 Task: Customize the advanced dropdown color theme for the builder.
Action: Mouse moved to (1039, 72)
Screenshot: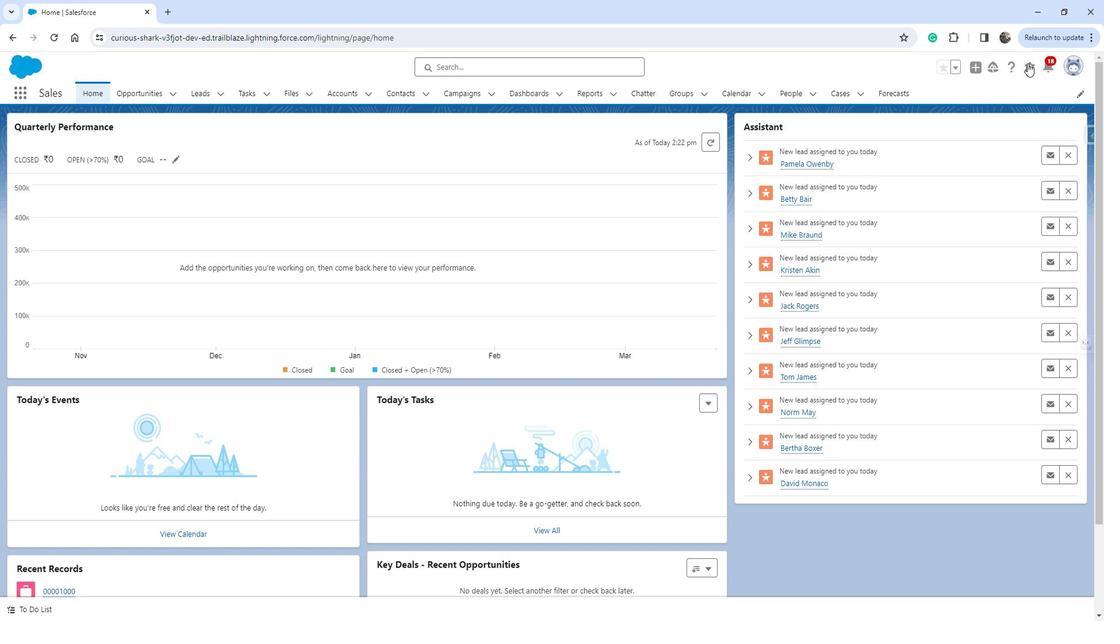 
Action: Mouse pressed left at (1039, 72)
Screenshot: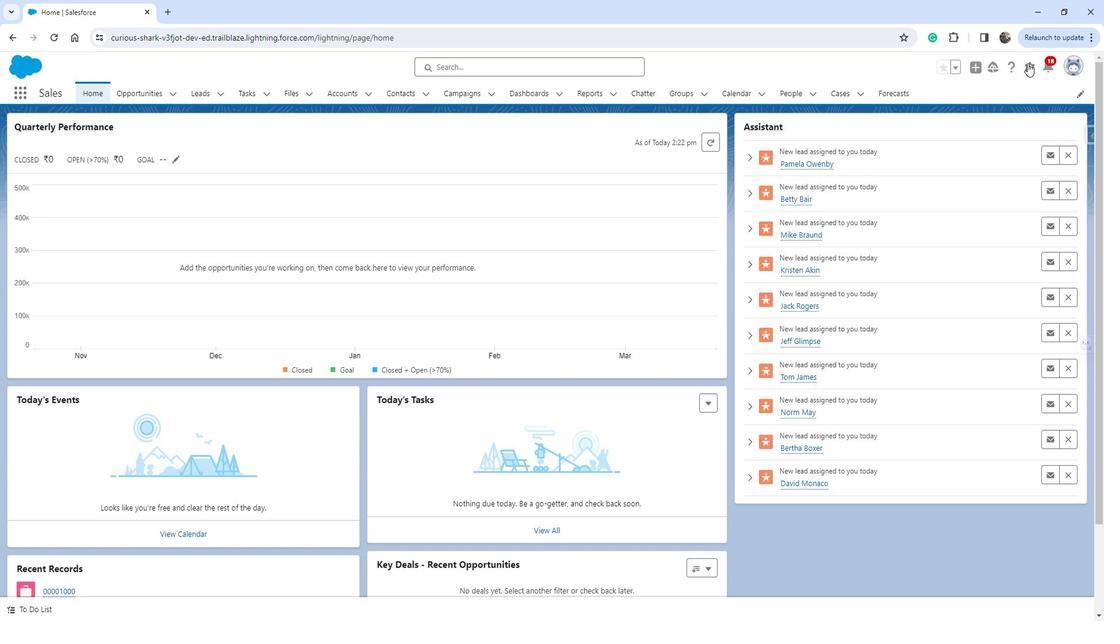 
Action: Mouse moved to (1005, 112)
Screenshot: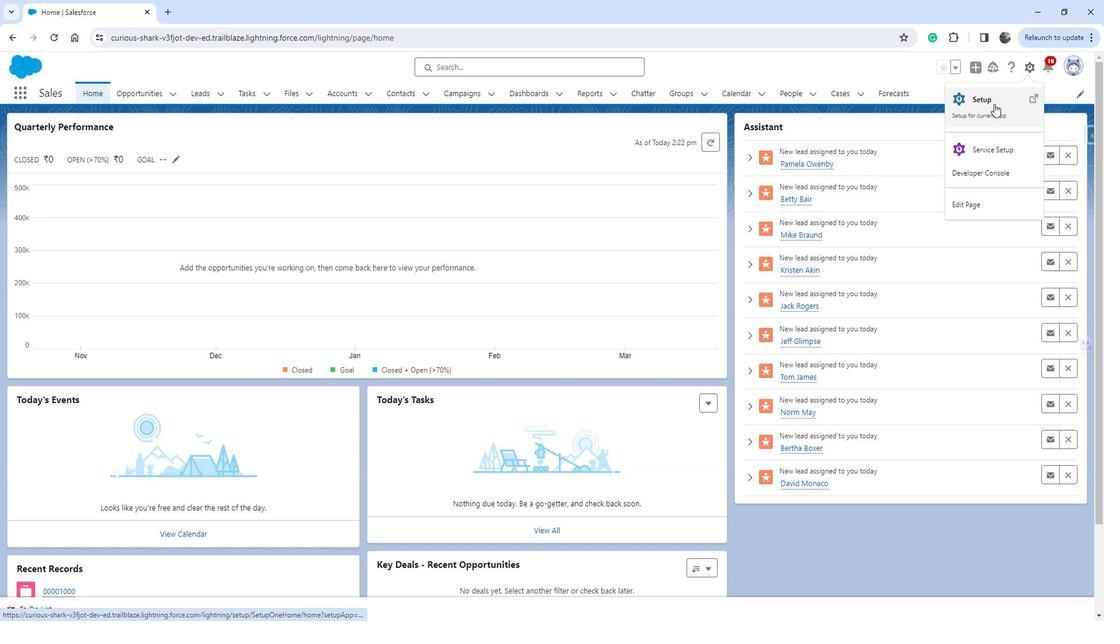 
Action: Mouse pressed left at (1005, 112)
Screenshot: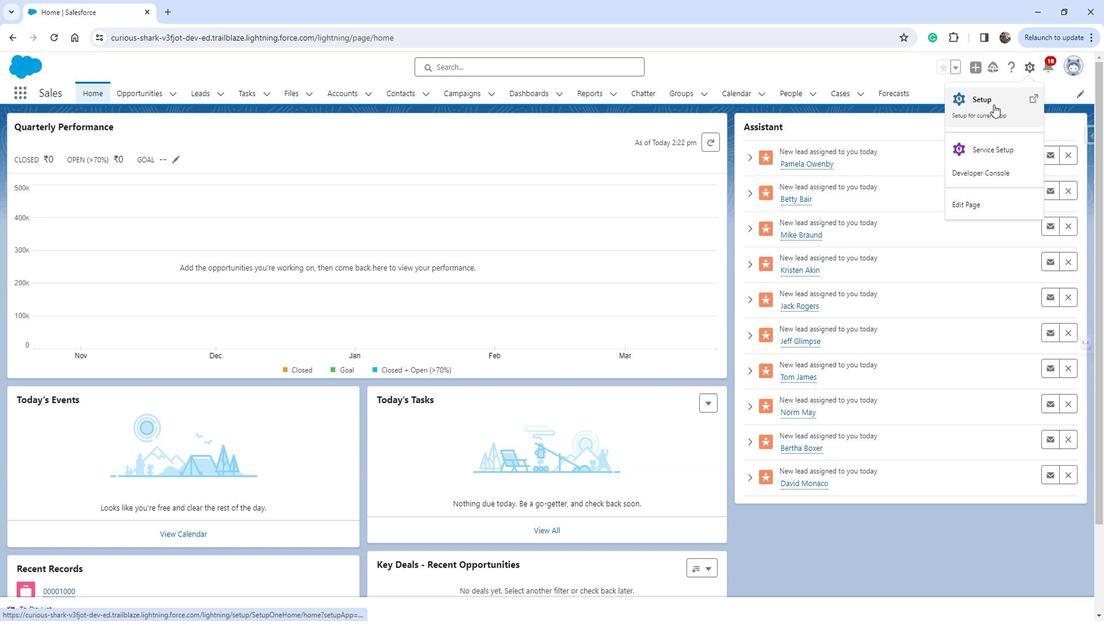 
Action: Mouse moved to (104, 306)
Screenshot: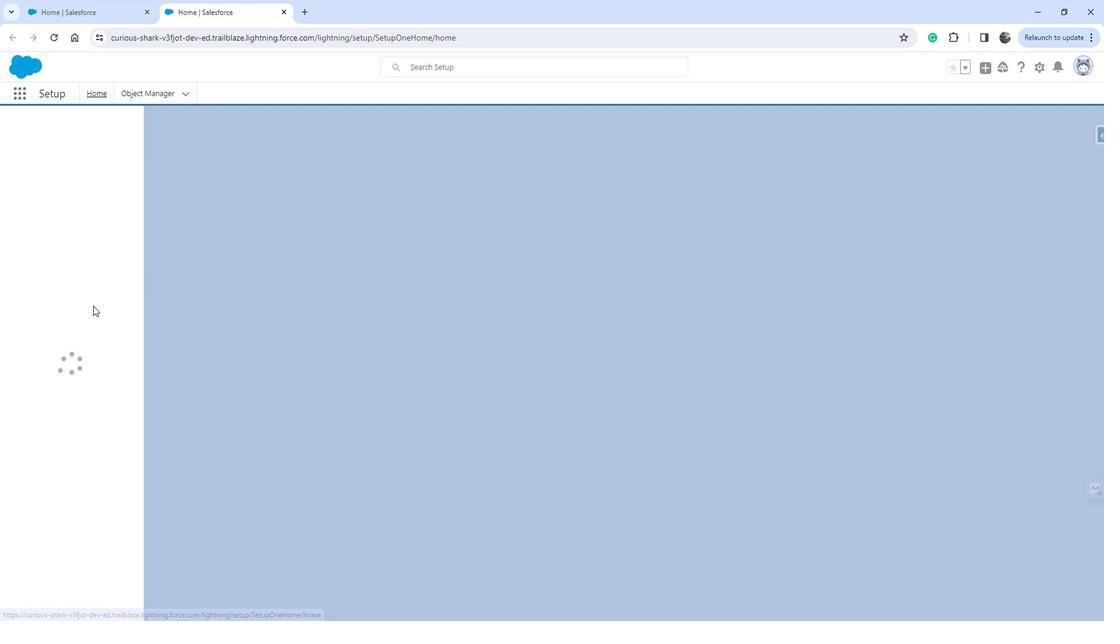 
Action: Mouse scrolled (104, 305) with delta (0, 0)
Screenshot: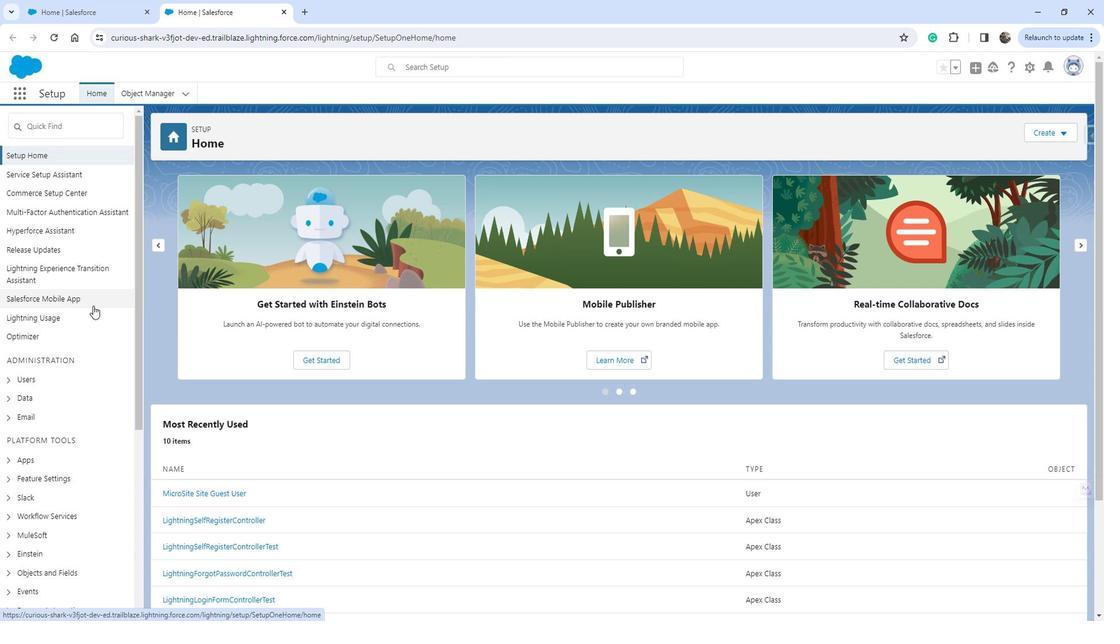 
Action: Mouse scrolled (104, 305) with delta (0, 0)
Screenshot: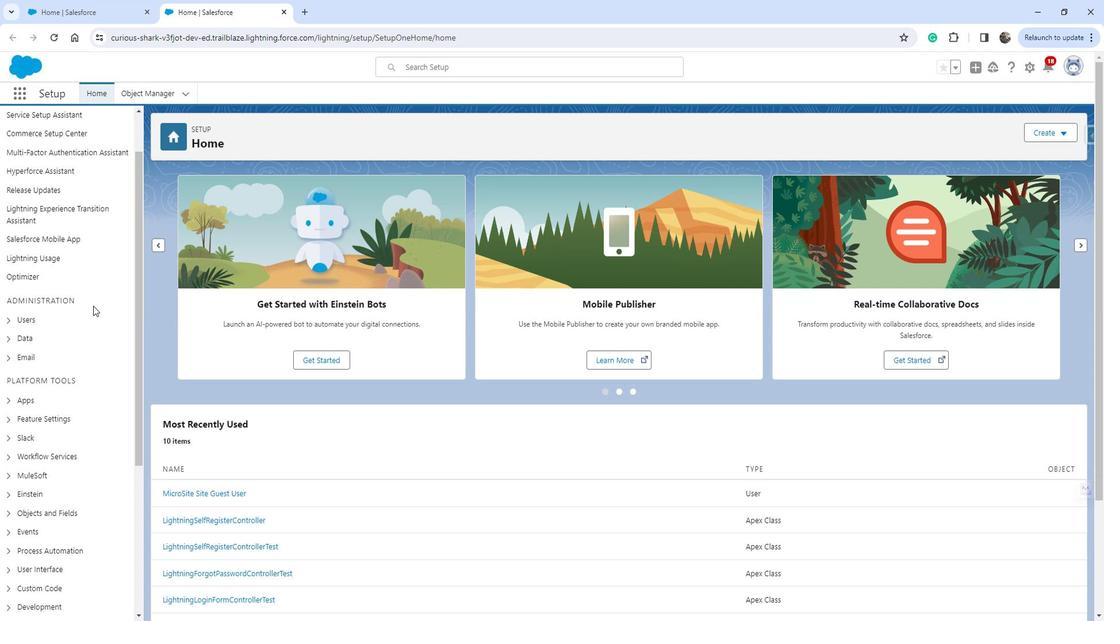 
Action: Mouse moved to (88, 372)
Screenshot: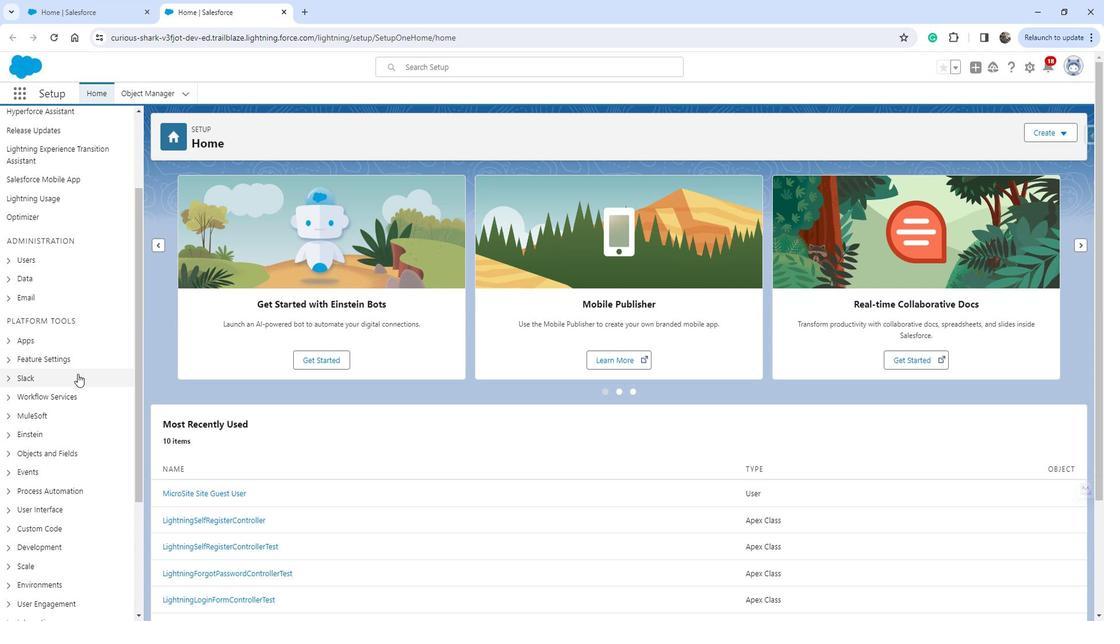 
Action: Mouse scrolled (88, 371) with delta (0, 0)
Screenshot: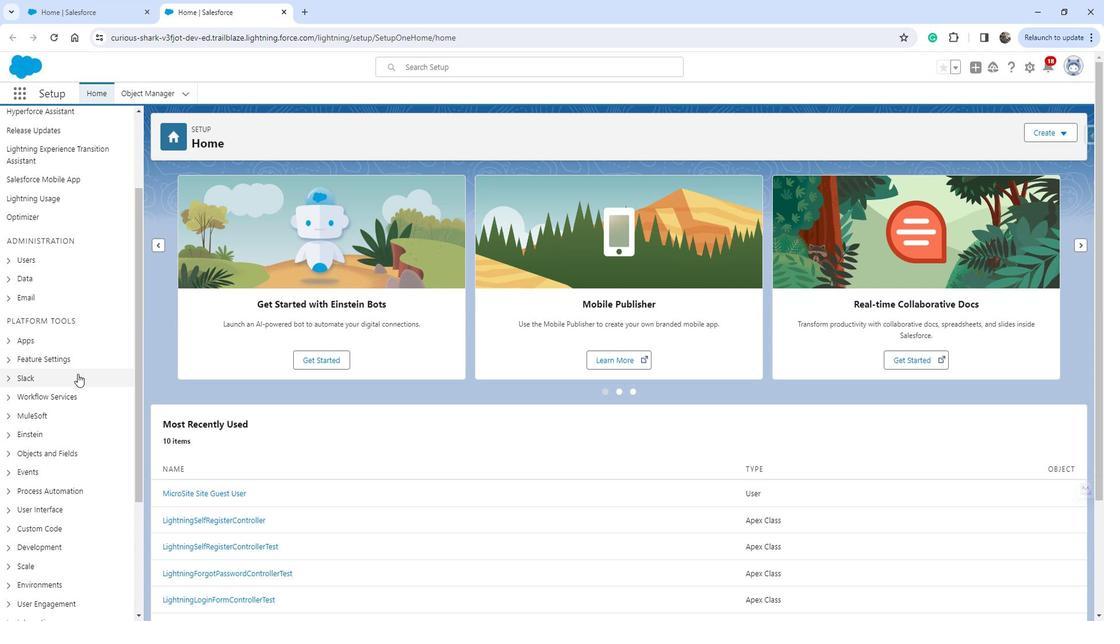 
Action: Mouse moved to (23, 301)
Screenshot: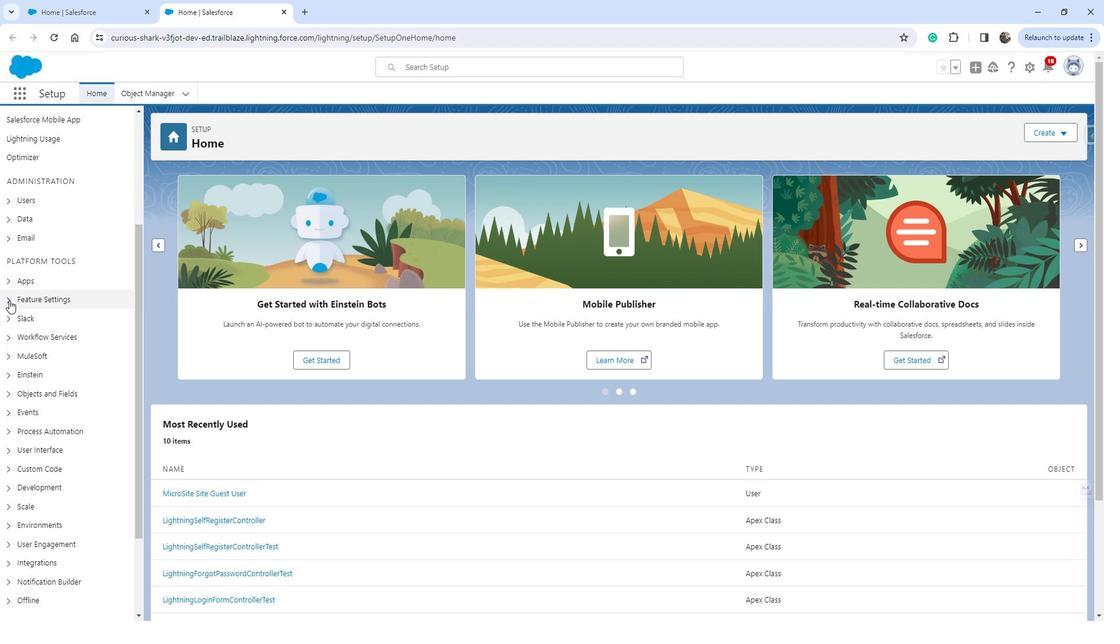 
Action: Mouse pressed left at (23, 301)
Screenshot: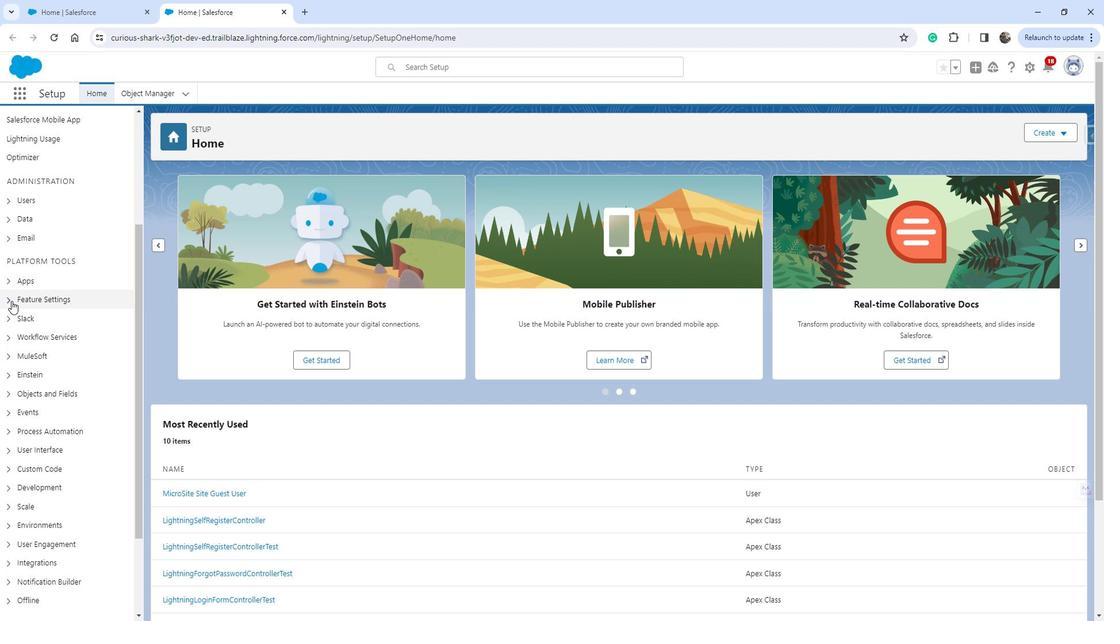 
Action: Mouse moved to (34, 390)
Screenshot: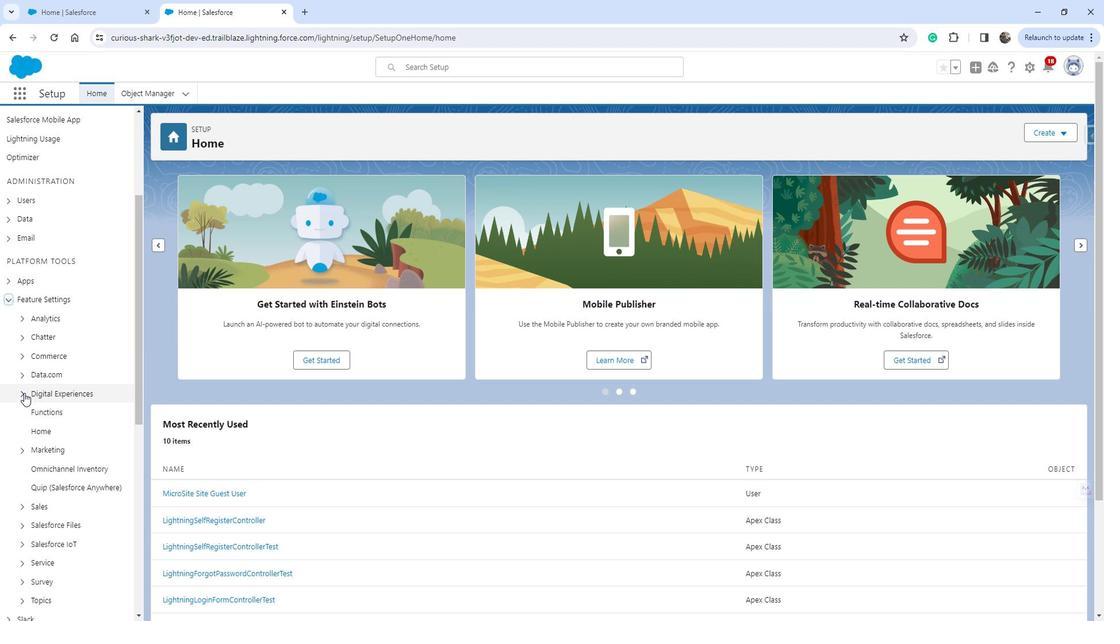 
Action: Mouse pressed left at (34, 390)
Screenshot: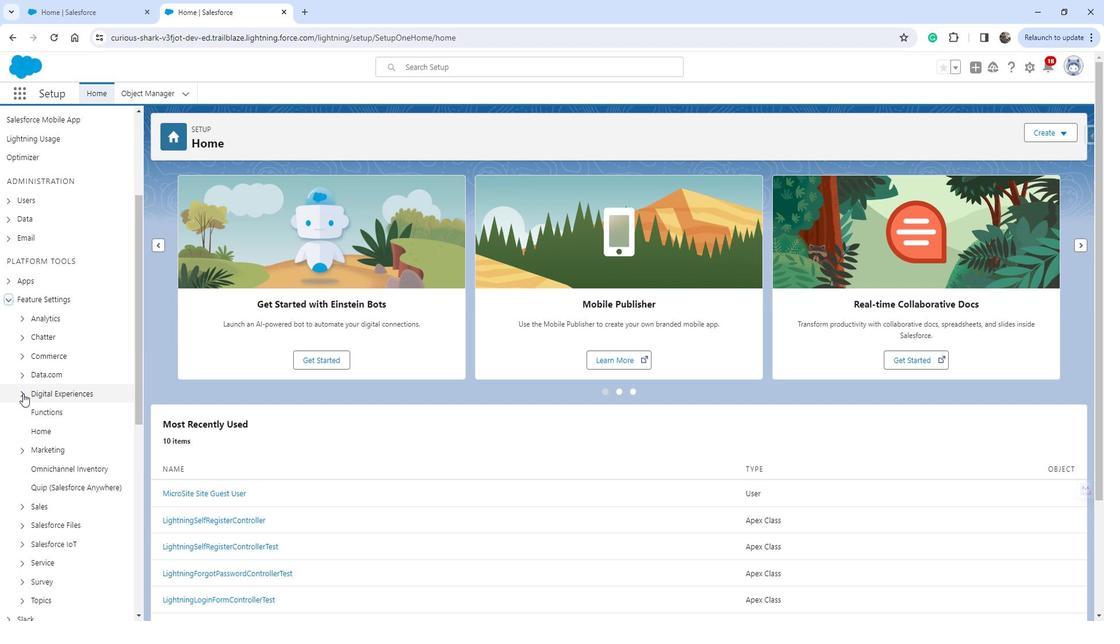 
Action: Mouse moved to (69, 407)
Screenshot: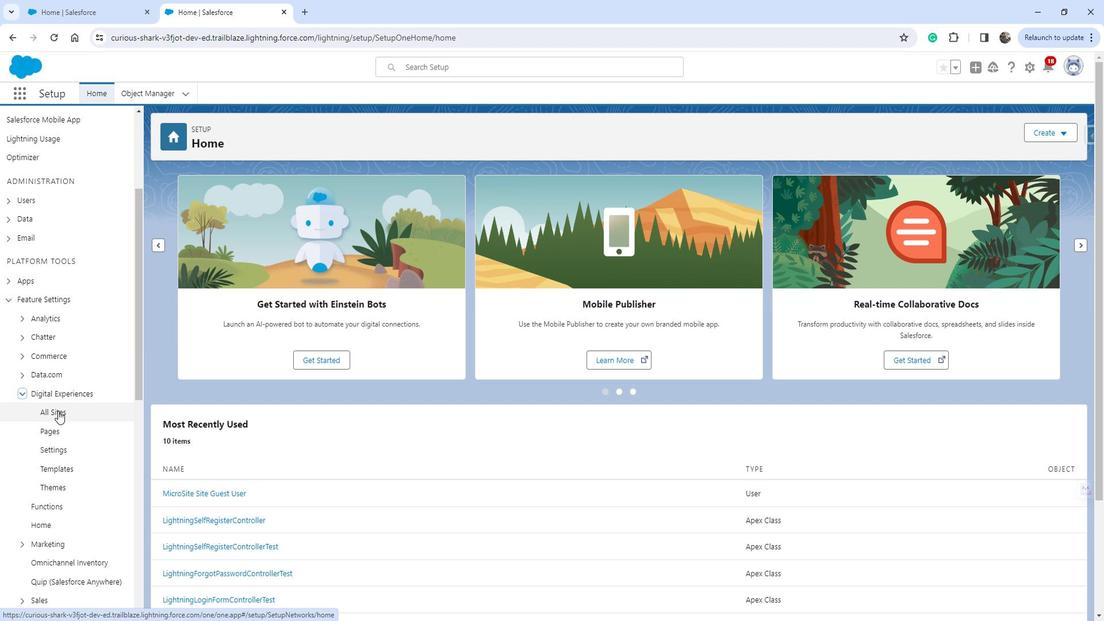 
Action: Mouse pressed left at (69, 407)
Screenshot: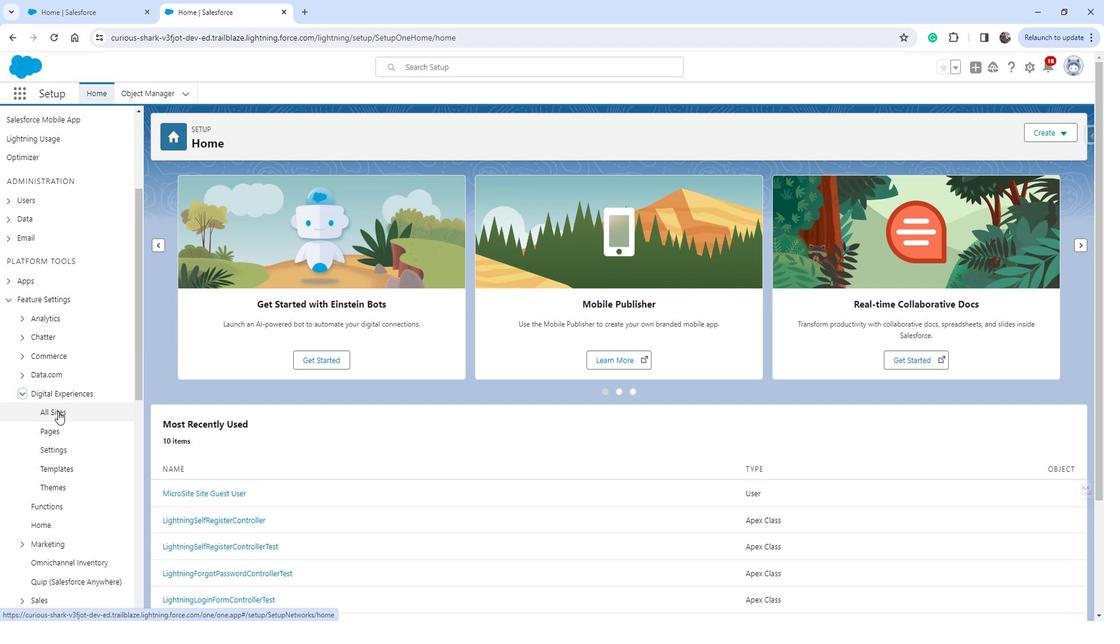 
Action: Mouse moved to (201, 276)
Screenshot: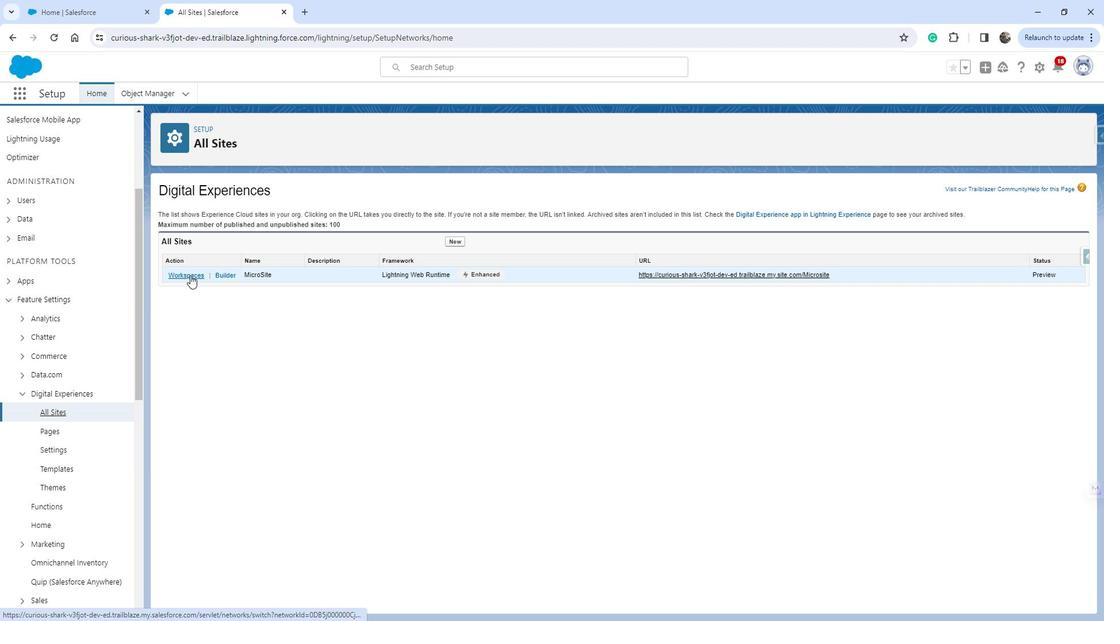
Action: Mouse pressed left at (201, 276)
Screenshot: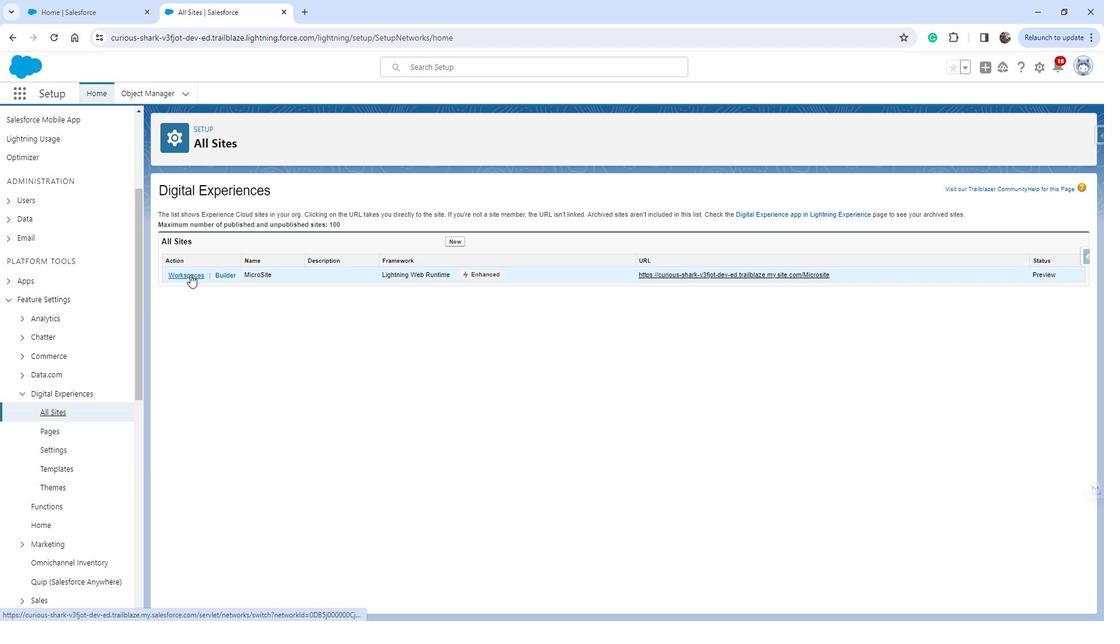 
Action: Mouse moved to (158, 255)
Screenshot: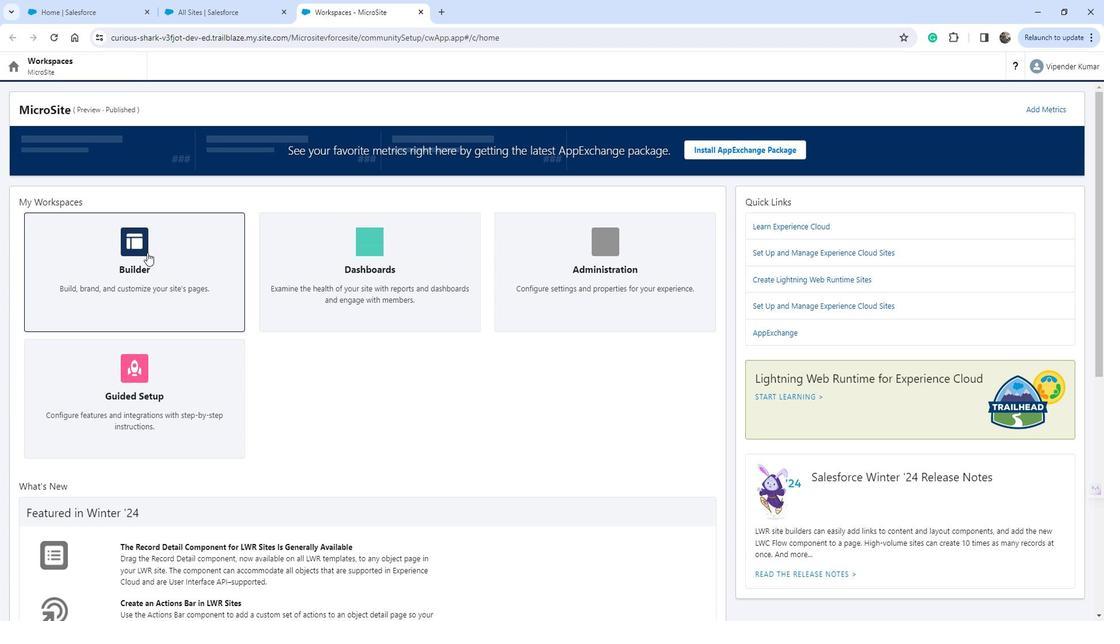 
Action: Mouse pressed left at (158, 255)
Screenshot: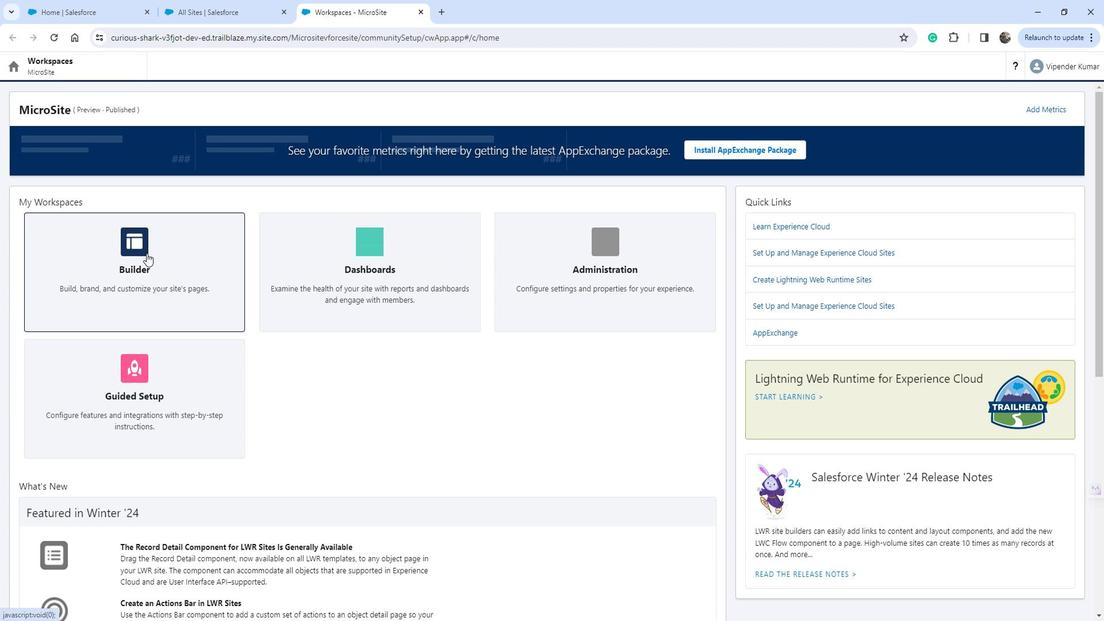 
Action: Mouse moved to (35, 147)
Screenshot: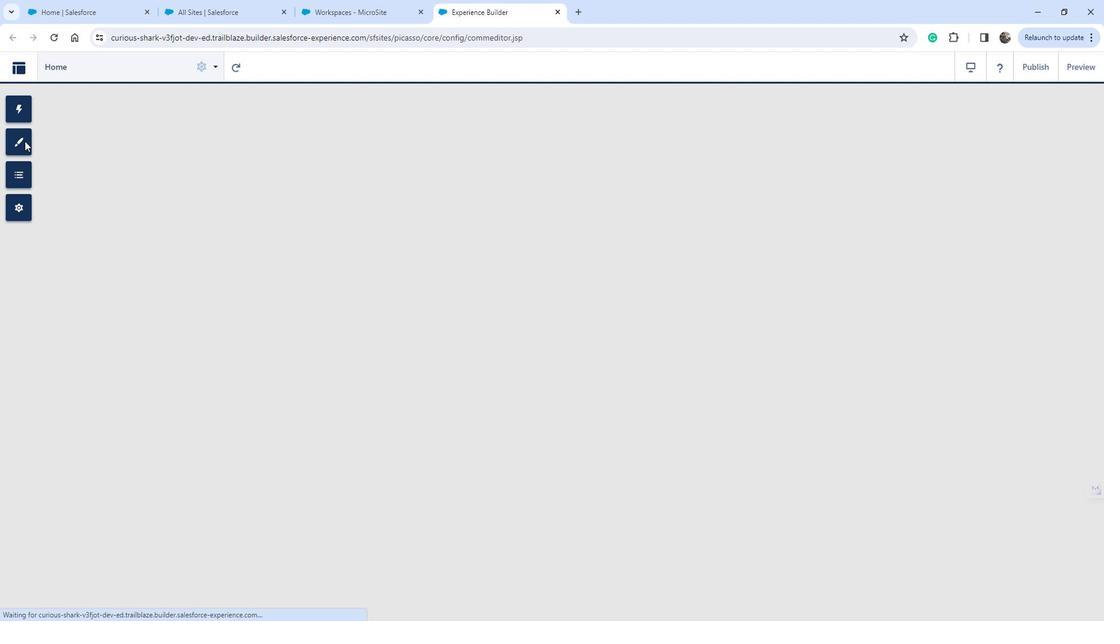 
Action: Mouse pressed left at (35, 147)
Screenshot: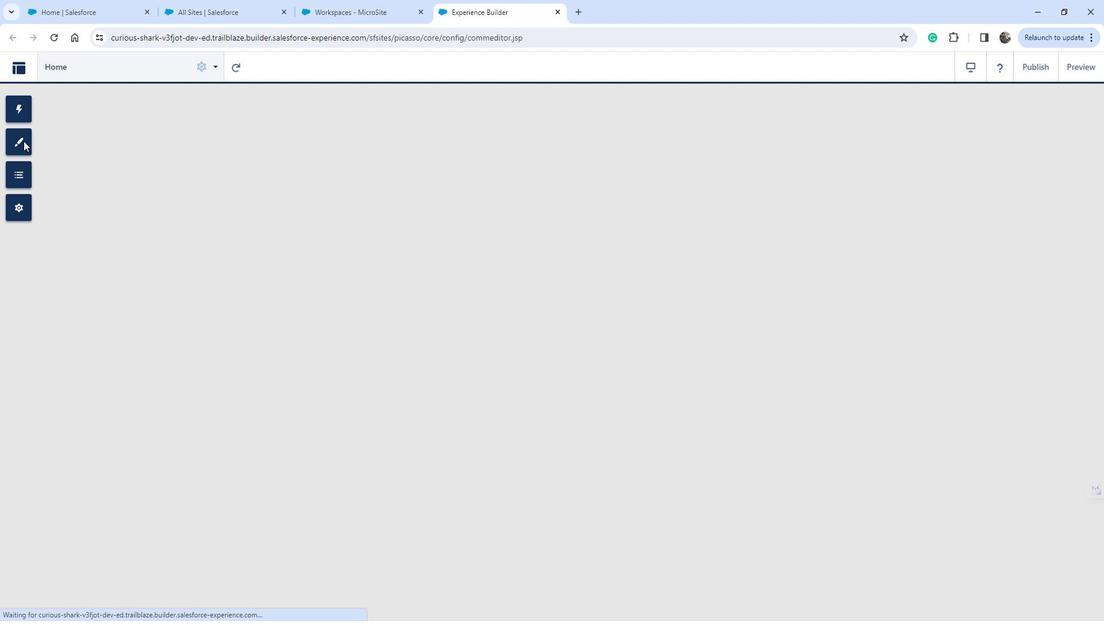 
Action: Mouse moved to (169, 146)
Screenshot: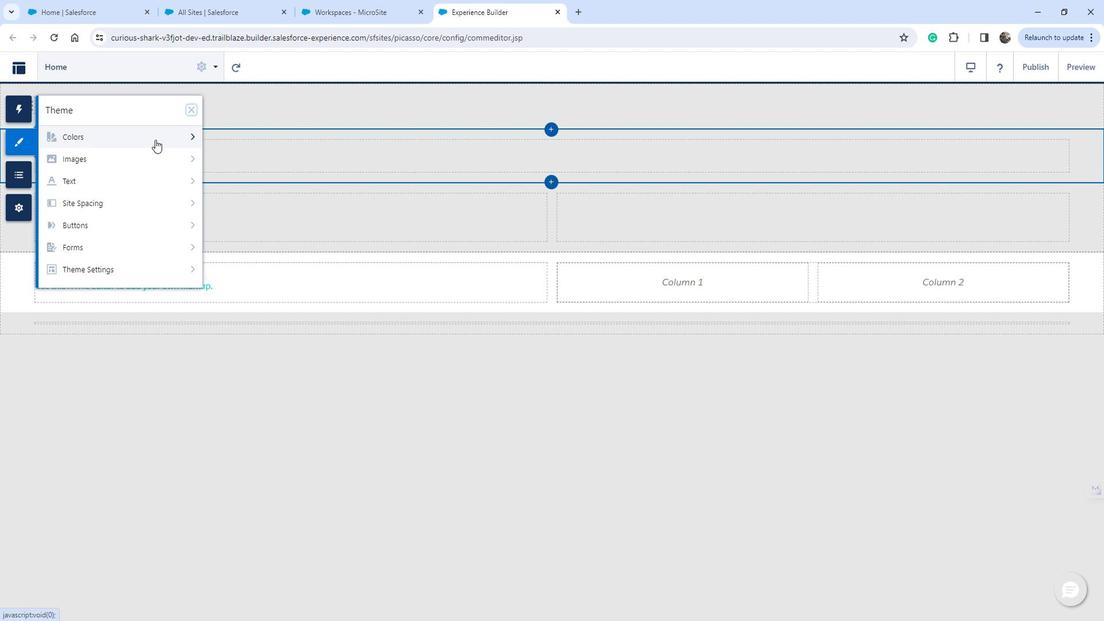 
Action: Mouse pressed left at (169, 146)
Screenshot: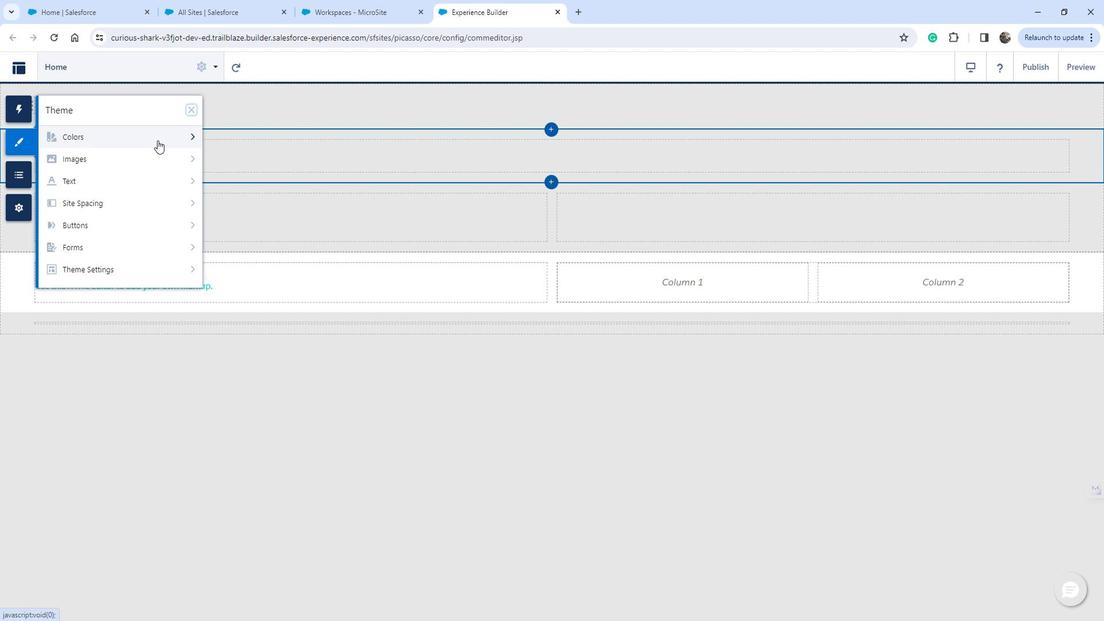 
Action: Mouse moved to (167, 166)
Screenshot: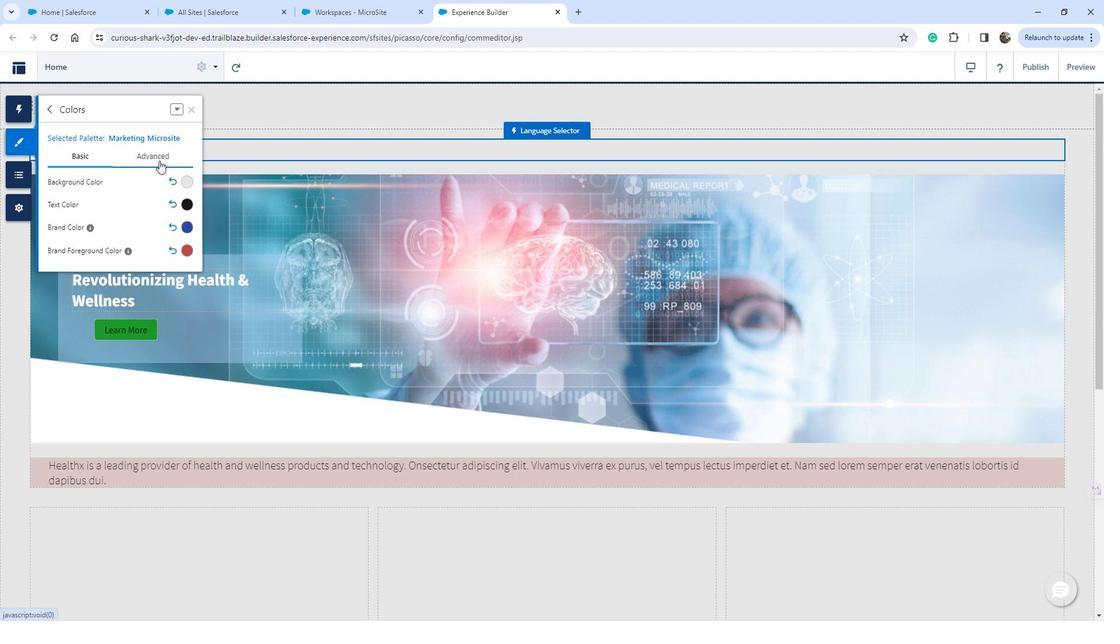 
Action: Mouse pressed left at (167, 166)
Screenshot: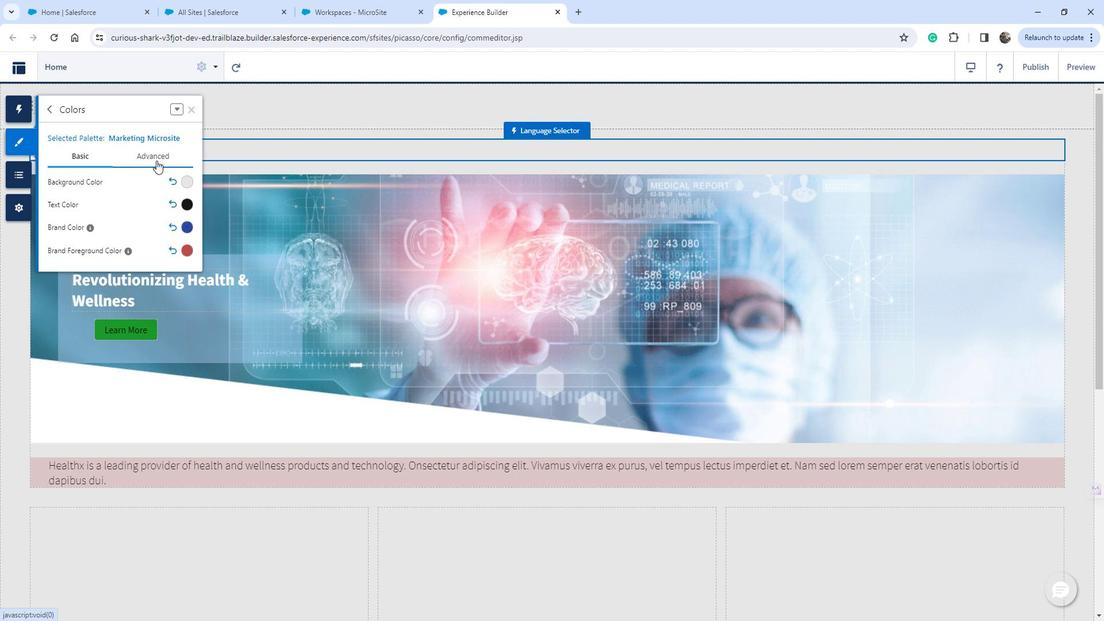 
Action: Mouse moved to (202, 180)
Screenshot: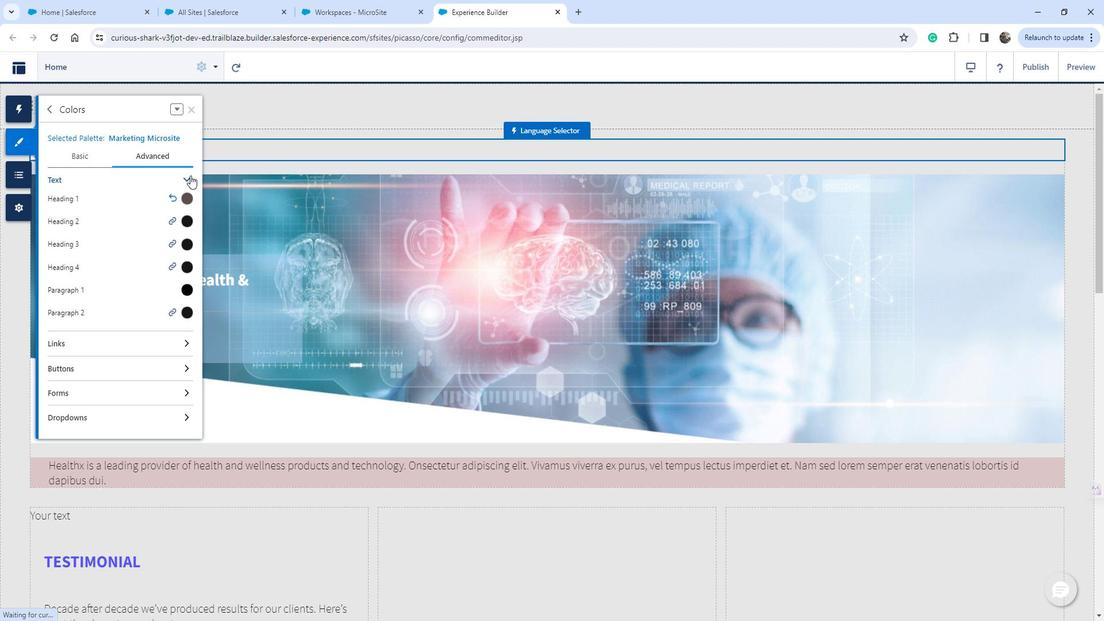 
Action: Mouse pressed left at (202, 180)
Screenshot: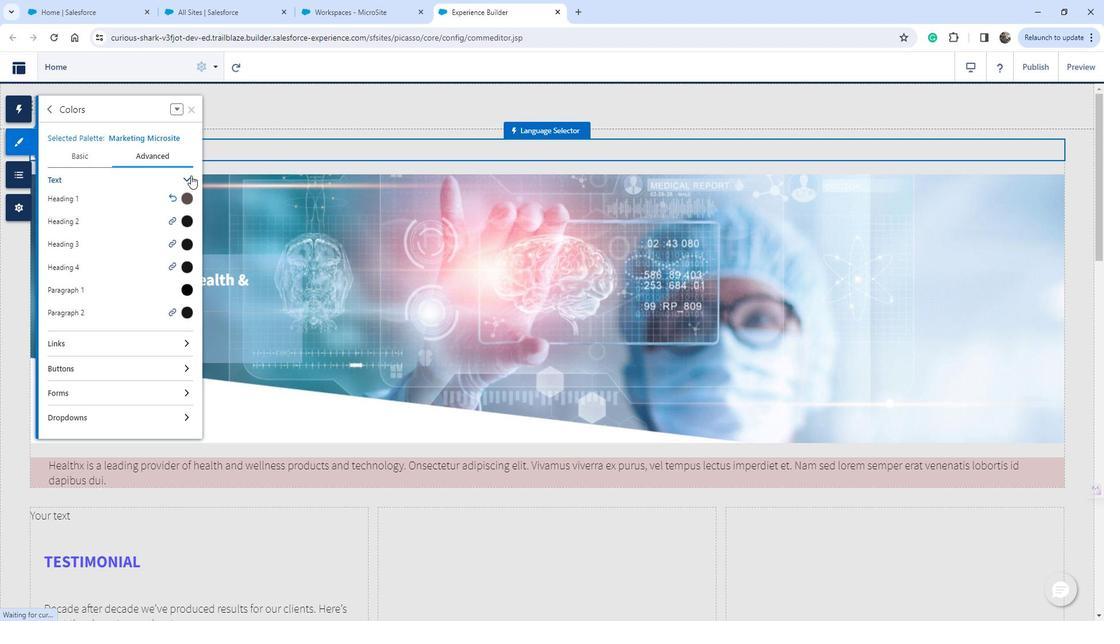 
Action: Mouse moved to (133, 280)
Screenshot: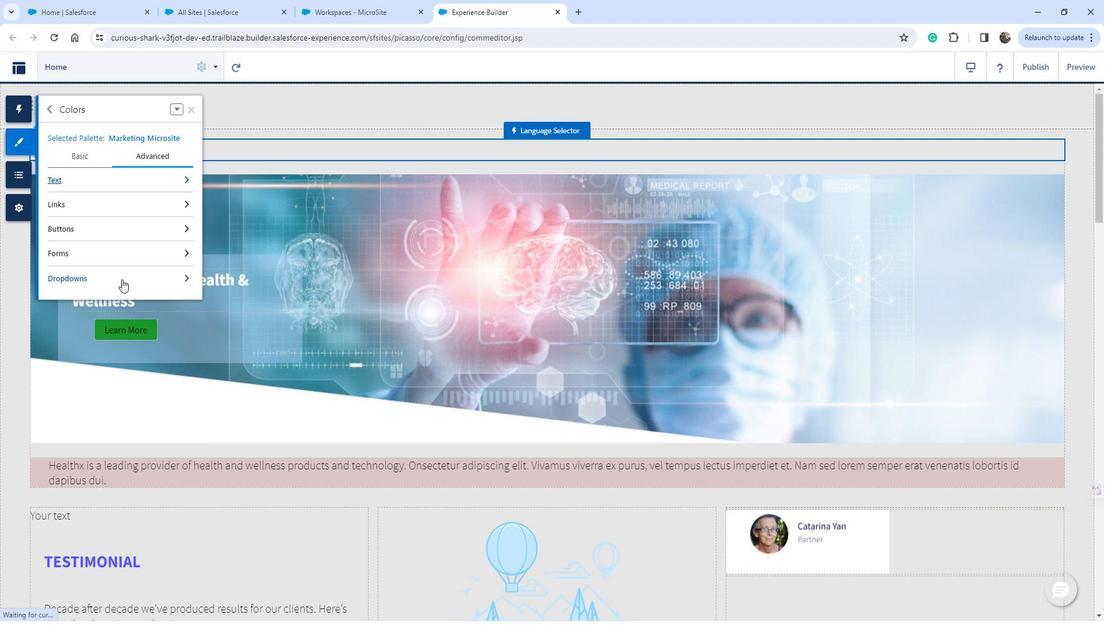 
Action: Mouse pressed left at (133, 280)
Screenshot: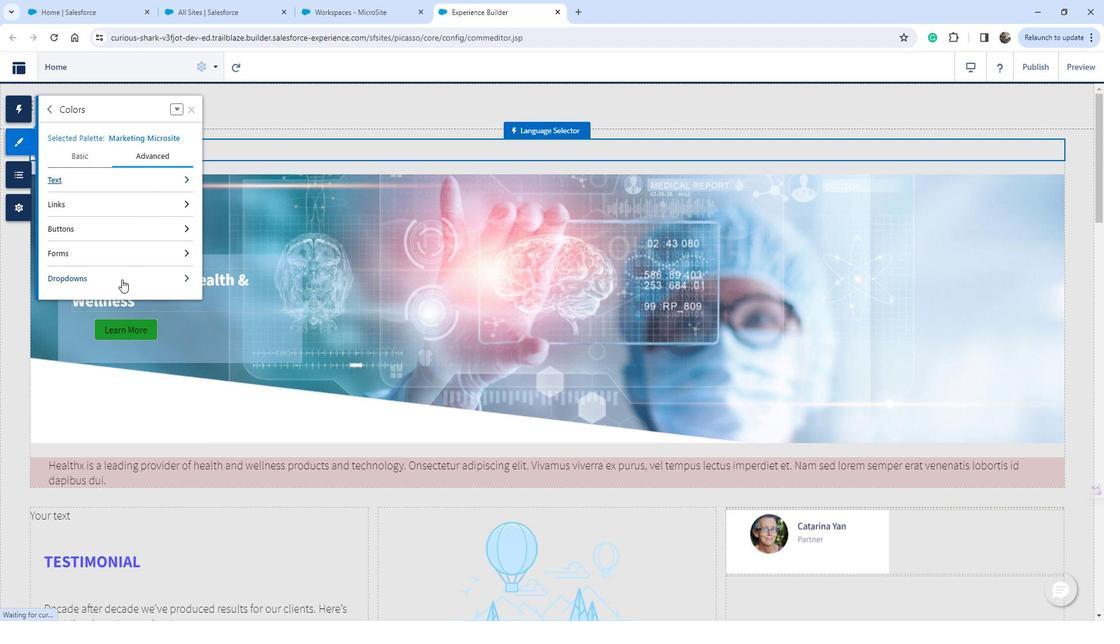 
Action: Mouse moved to (201, 296)
Screenshot: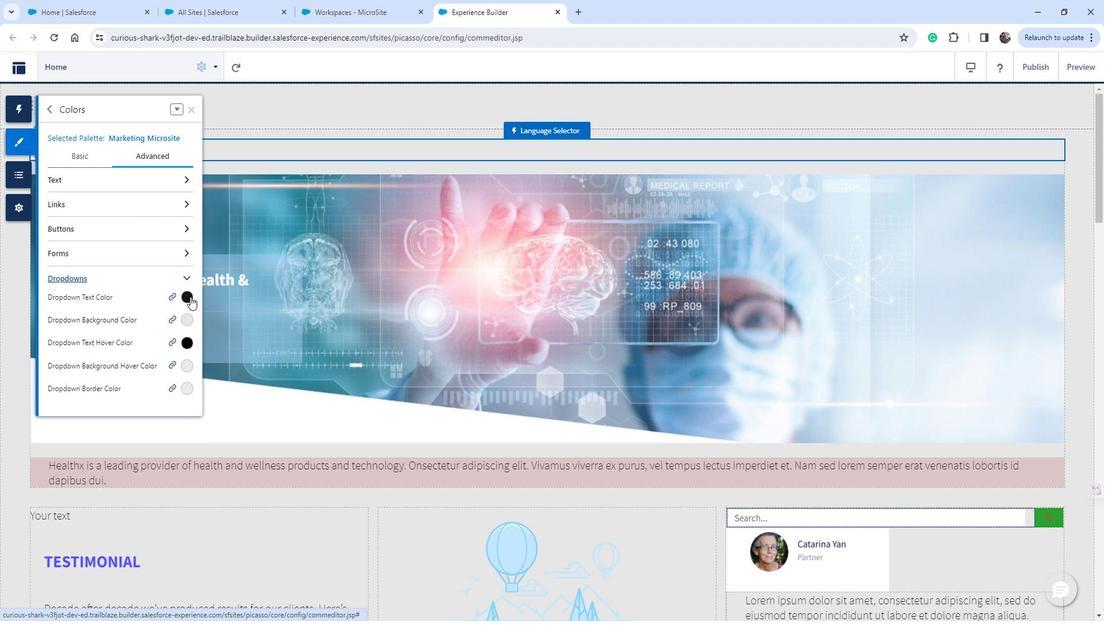 
Action: Mouse pressed left at (201, 296)
Screenshot: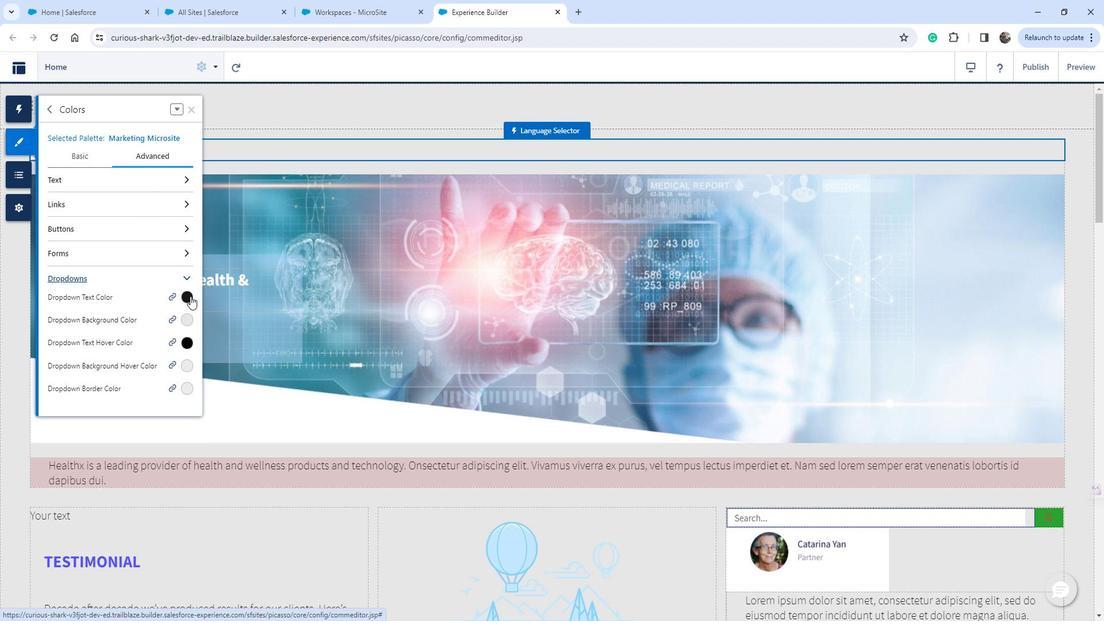 
Action: Mouse moved to (192, 324)
Screenshot: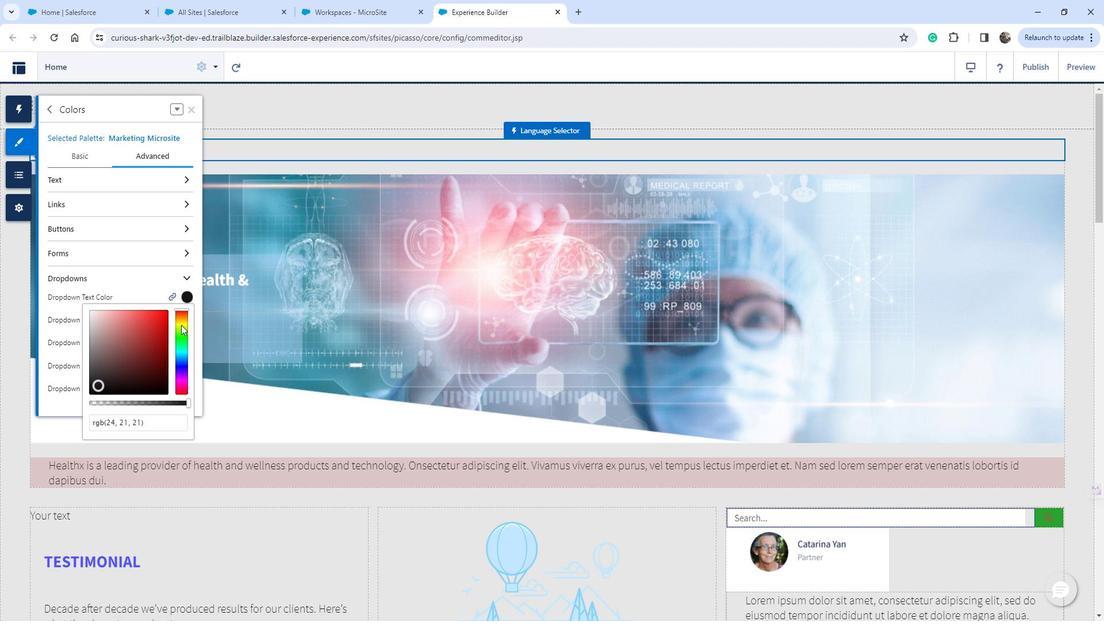 
Action: Mouse pressed left at (192, 324)
Screenshot: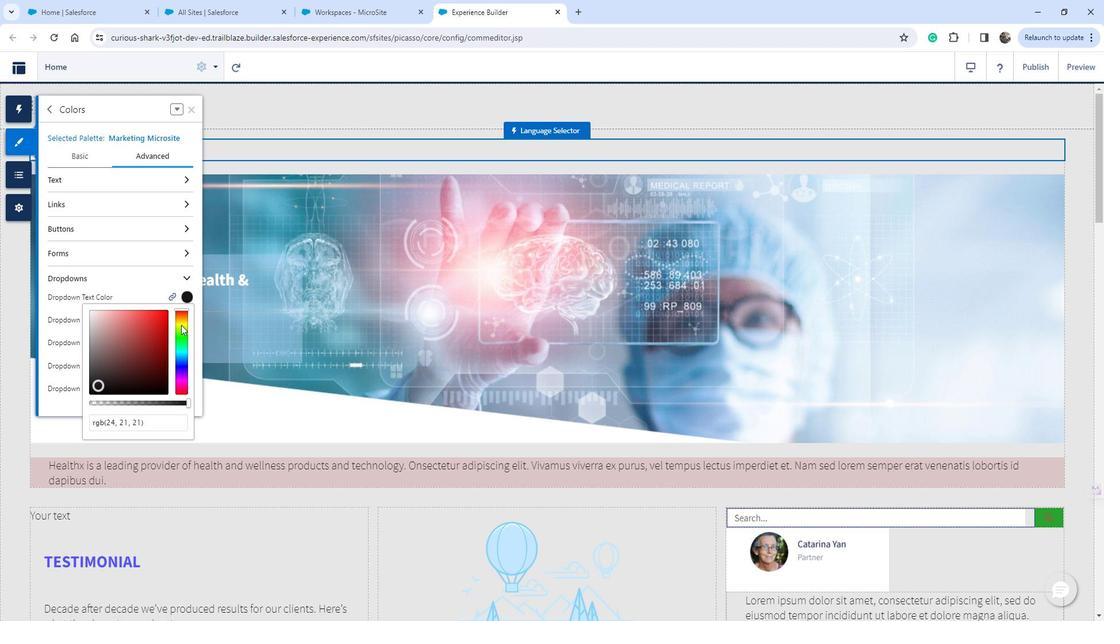 
Action: Mouse moved to (105, 380)
Screenshot: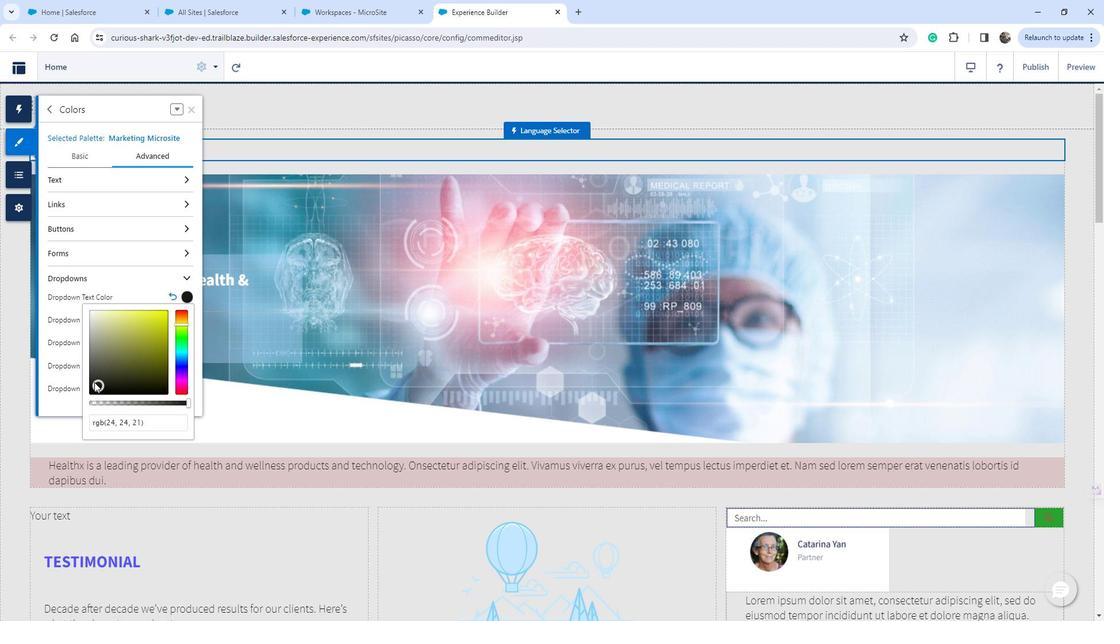 
Action: Mouse pressed left at (105, 380)
Screenshot: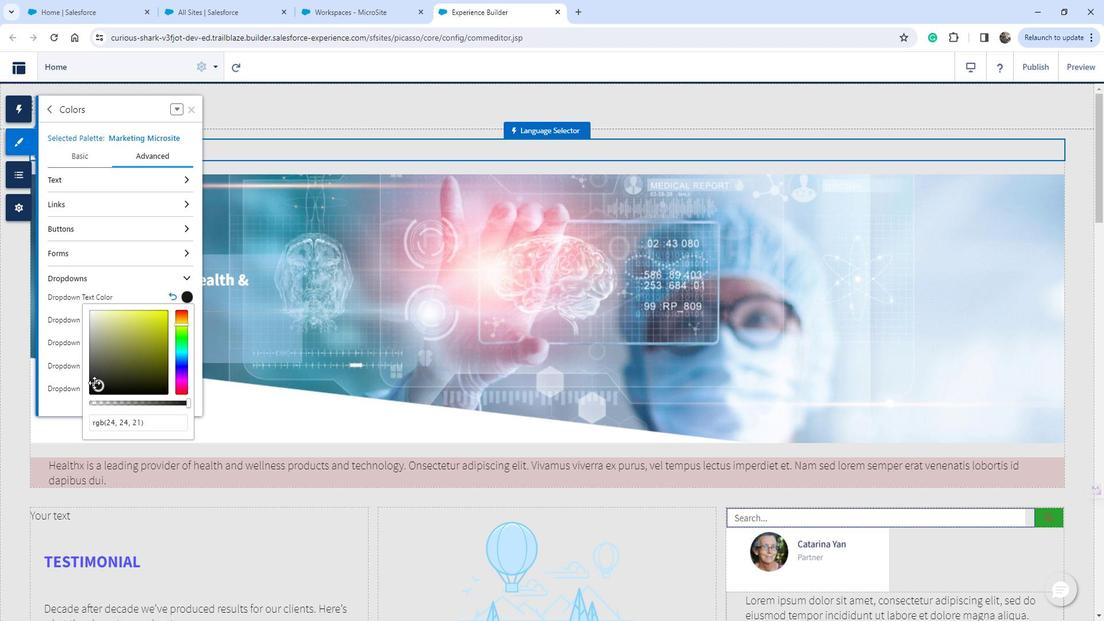 
Action: Mouse moved to (167, 287)
Screenshot: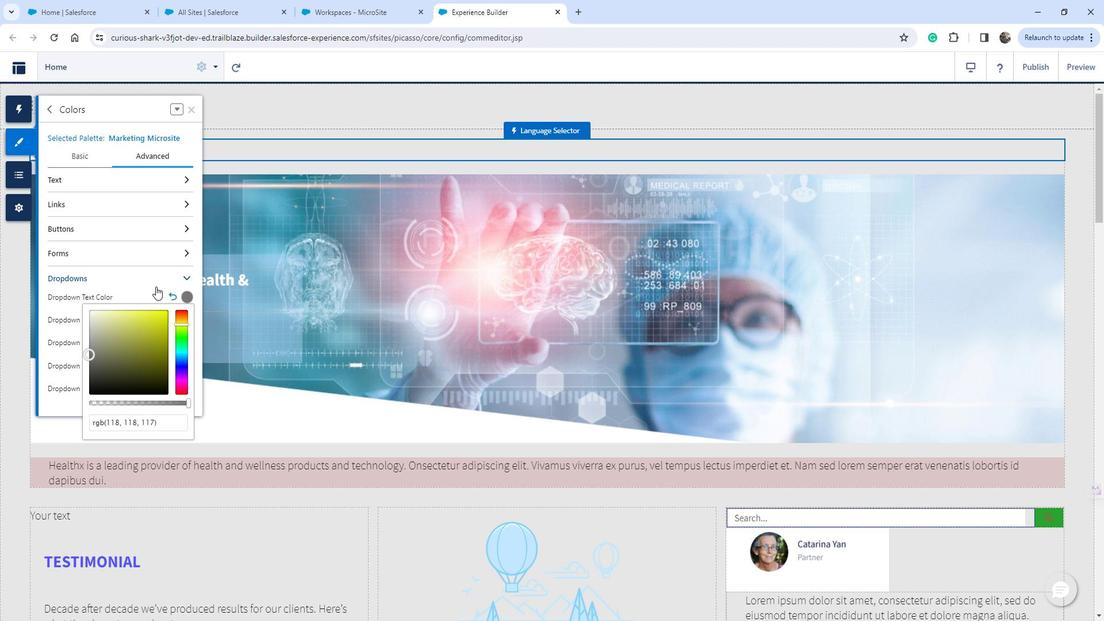 
Action: Mouse pressed left at (167, 287)
Screenshot: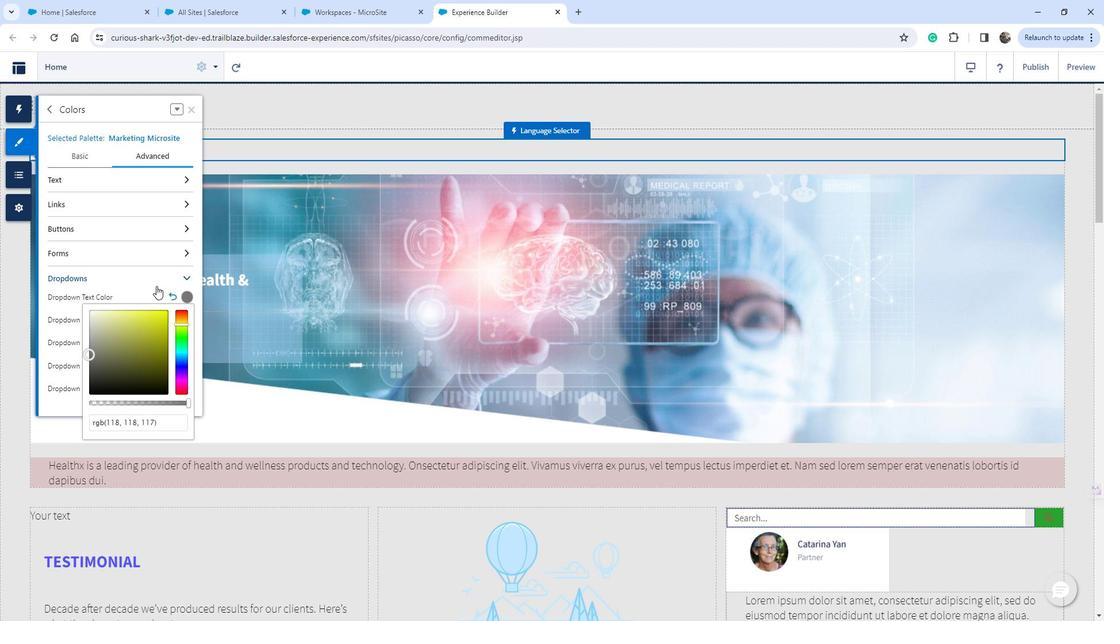 
Action: Mouse pressed left at (167, 287)
Screenshot: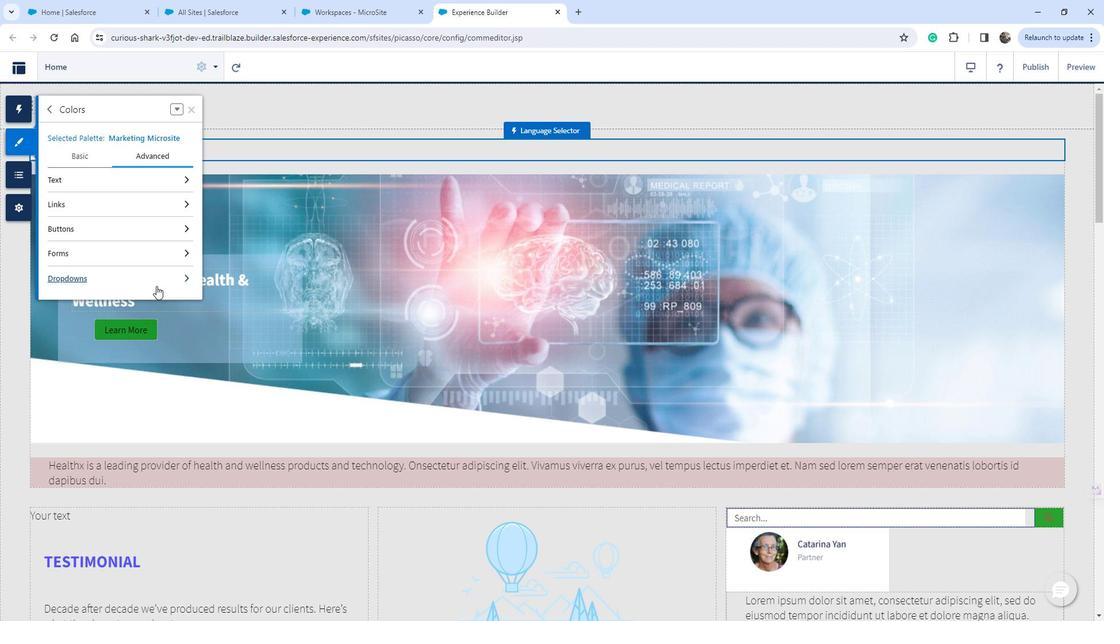 
Action: Mouse moved to (199, 344)
Screenshot: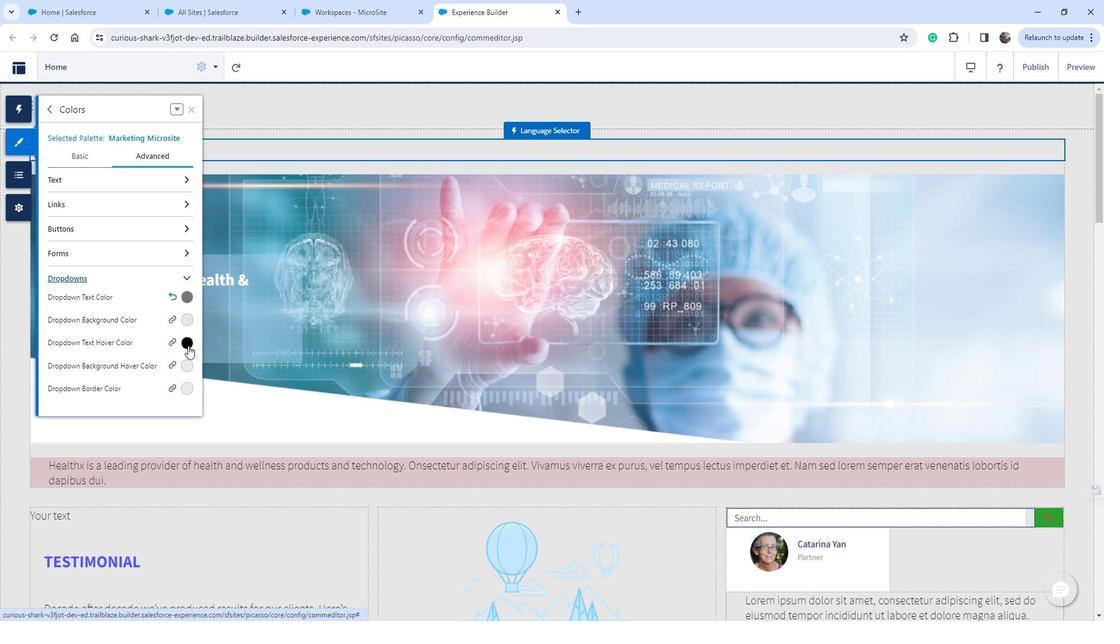 
Action: Mouse pressed left at (199, 344)
Screenshot: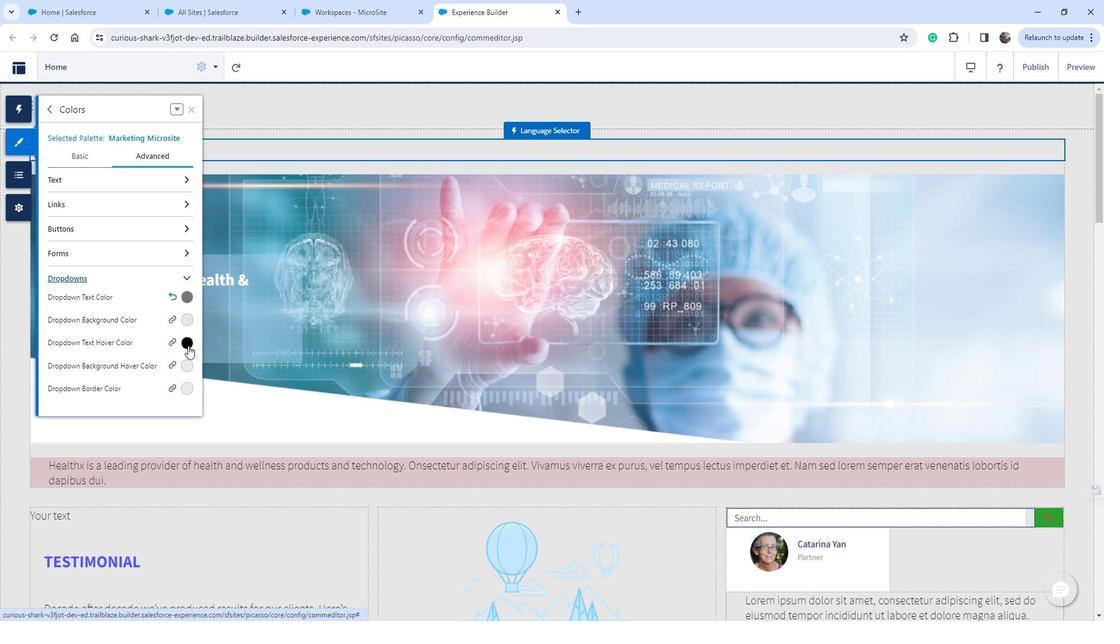 
Action: Mouse moved to (100, 428)
Screenshot: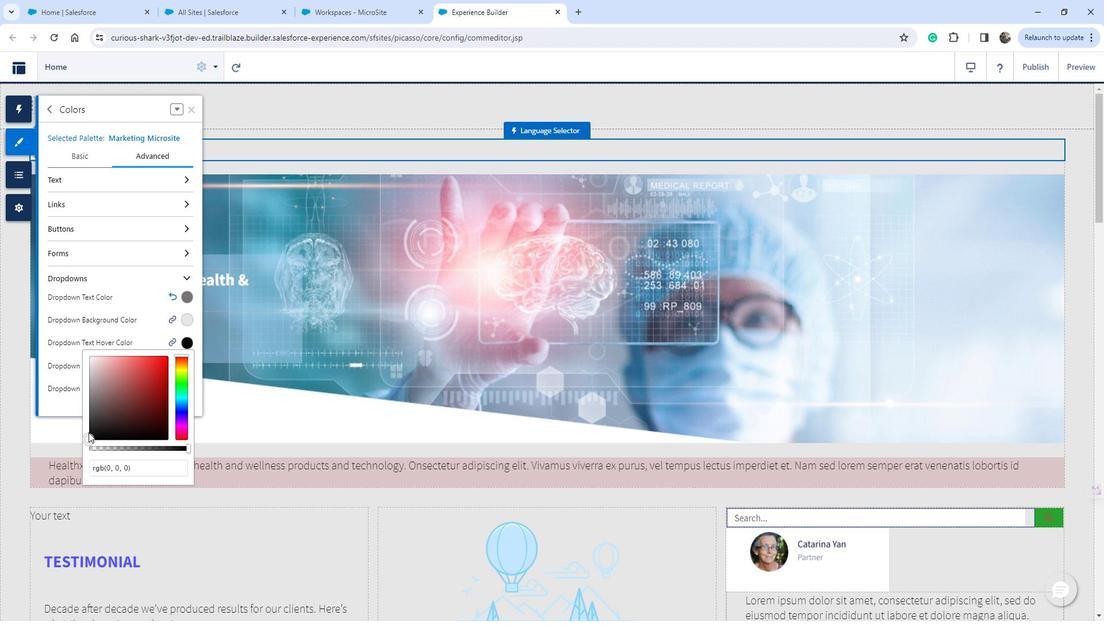 
Action: Mouse pressed left at (100, 428)
Screenshot: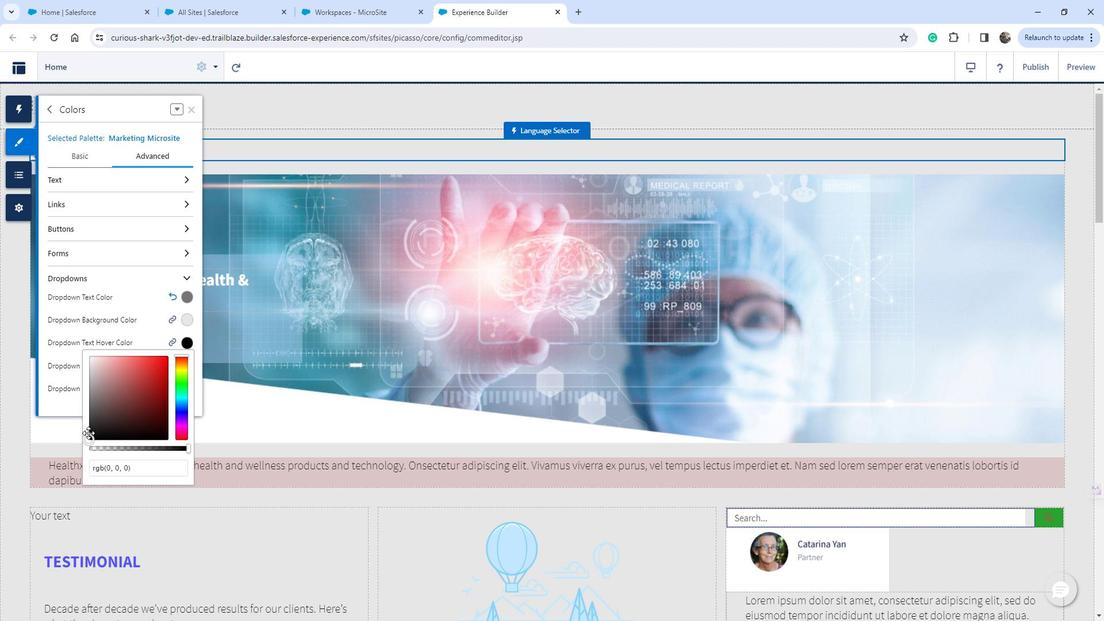 
Action: Mouse moved to (77, 357)
Screenshot: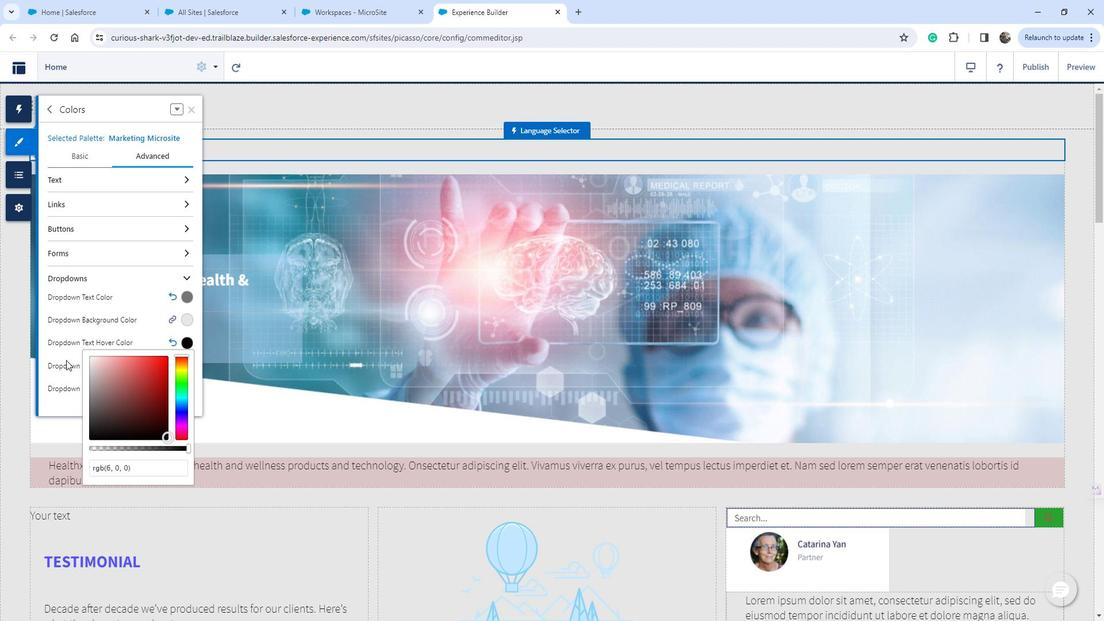 
Action: Mouse pressed left at (77, 357)
Screenshot: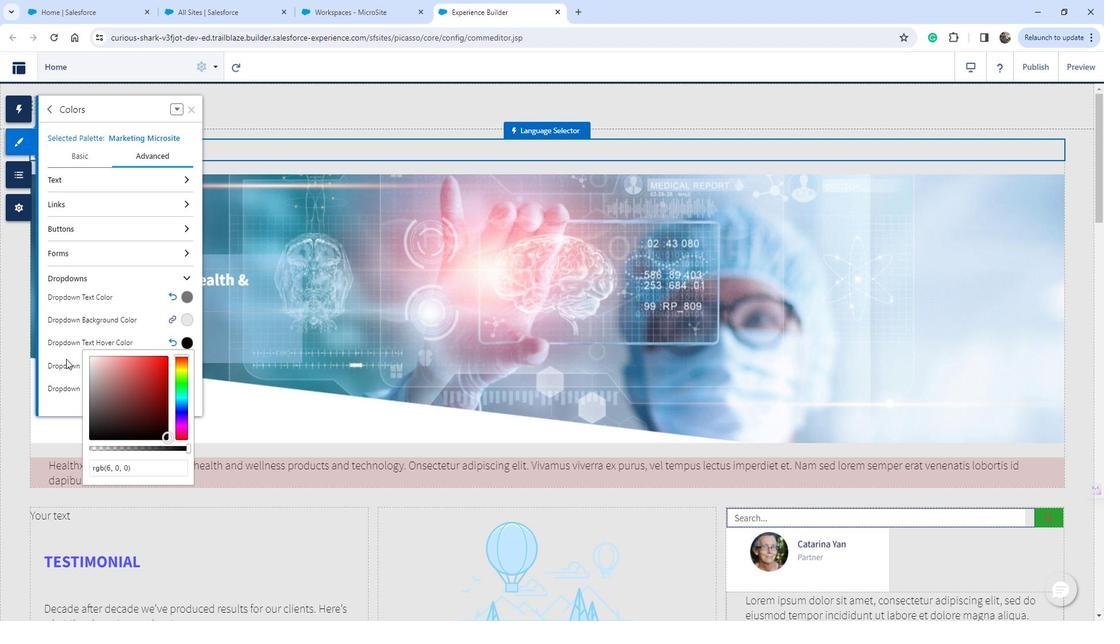
Action: Mouse moved to (193, 389)
Screenshot: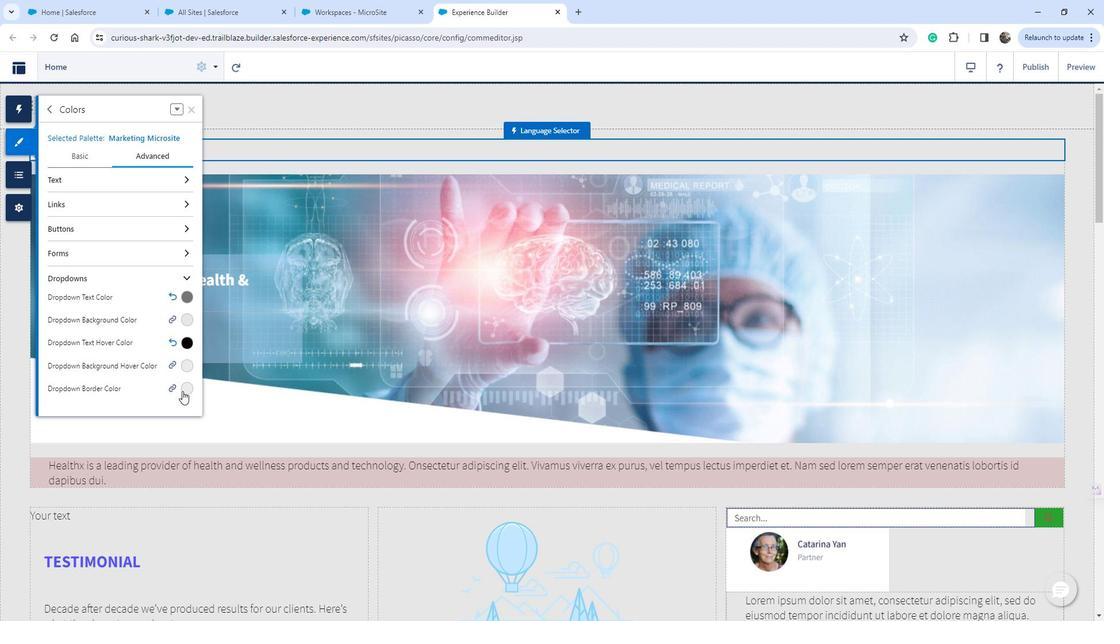 
Action: Mouse pressed left at (193, 389)
Screenshot: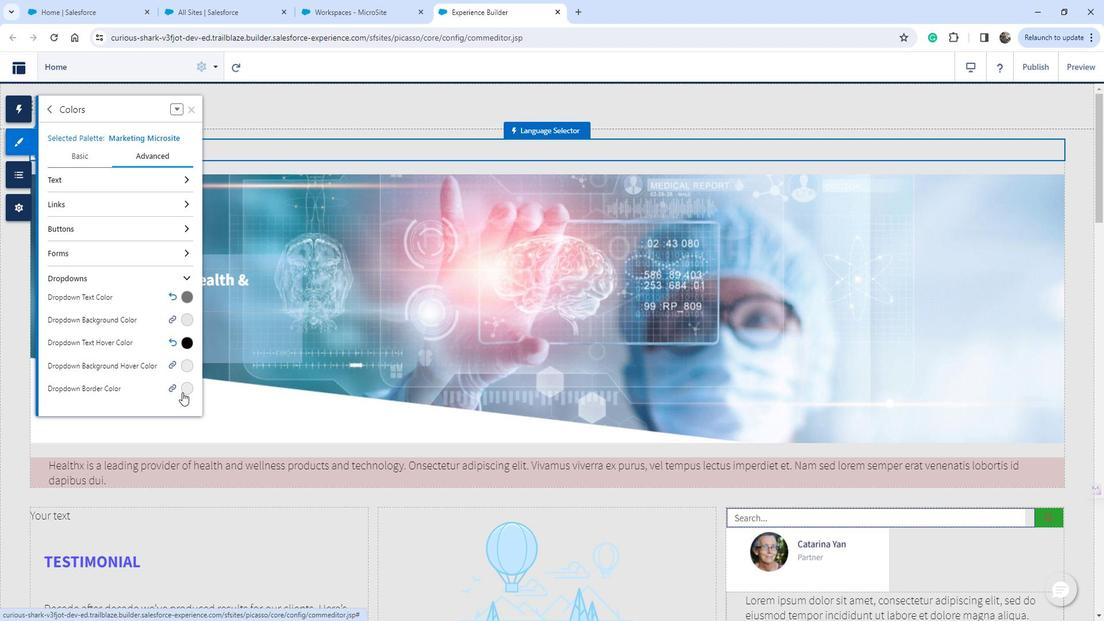 
Action: Mouse moved to (101, 404)
Screenshot: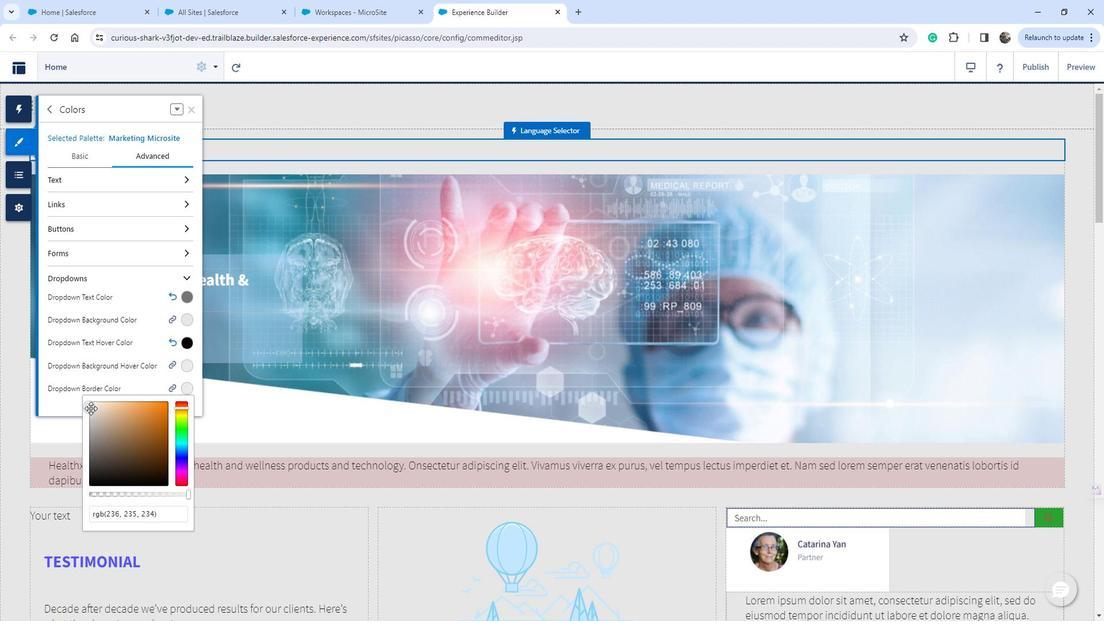 
Action: Mouse pressed left at (101, 404)
Screenshot: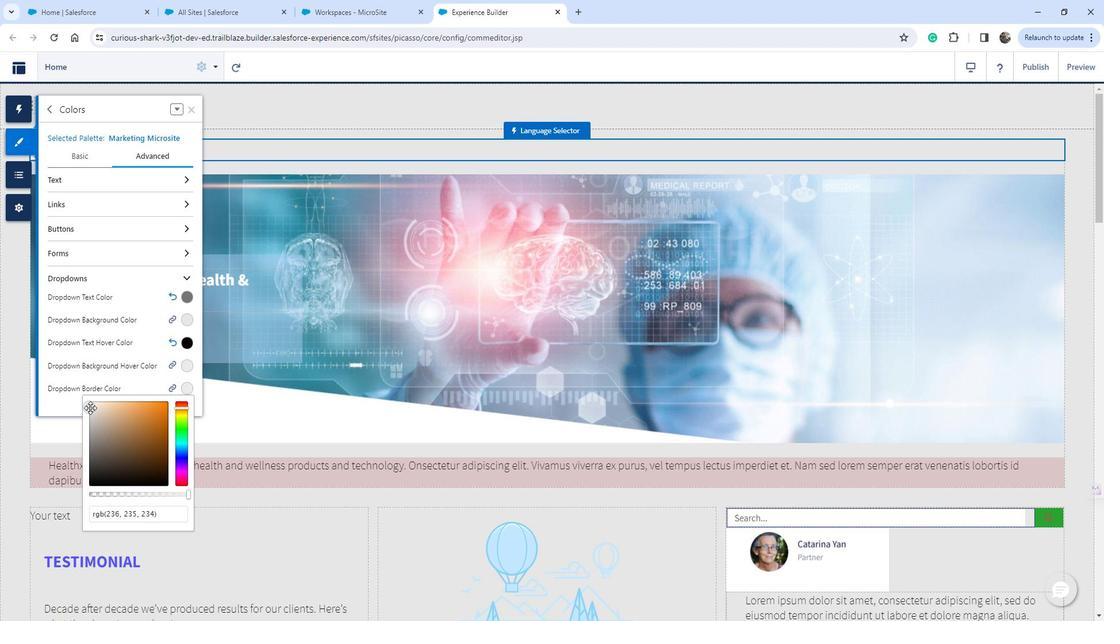 
Action: Mouse moved to (197, 404)
Screenshot: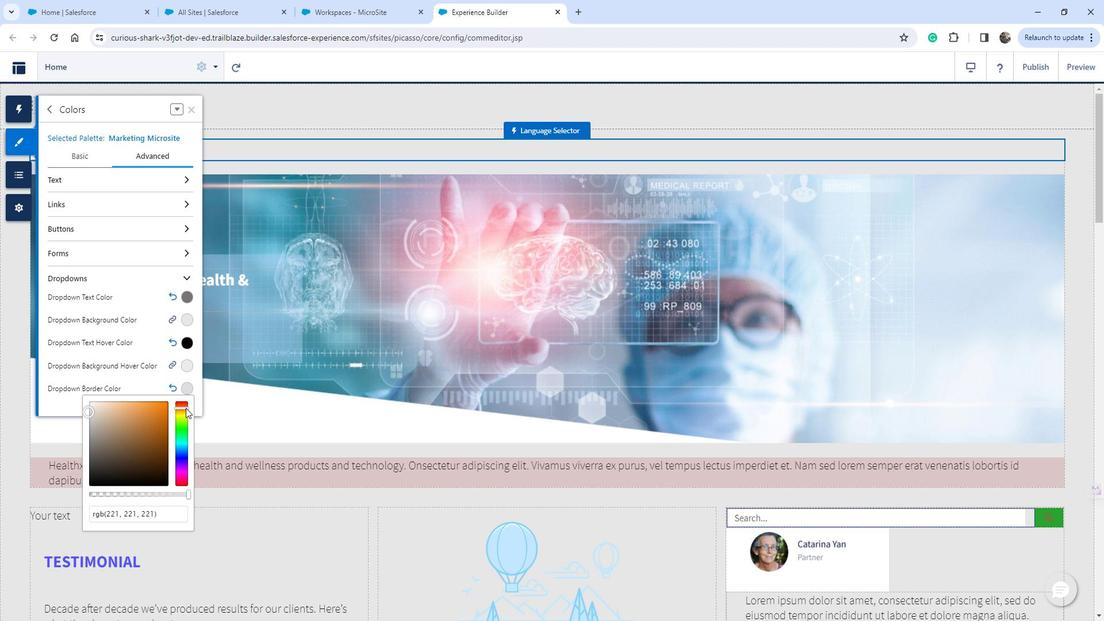 
Action: Mouse pressed left at (197, 404)
Screenshot: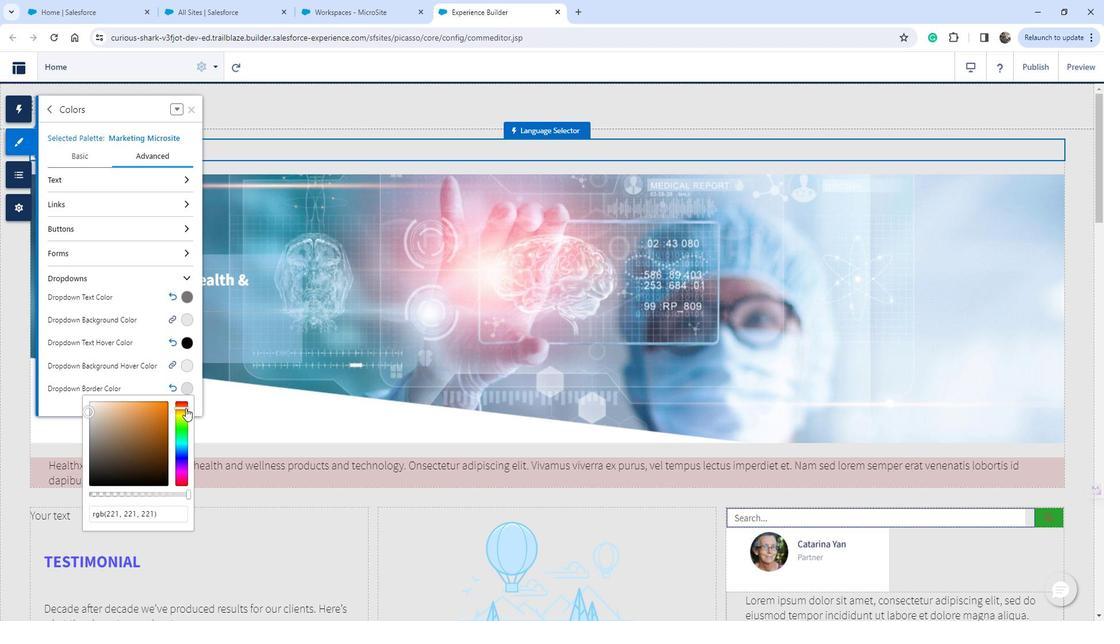 
Action: Mouse moved to (102, 412)
Screenshot: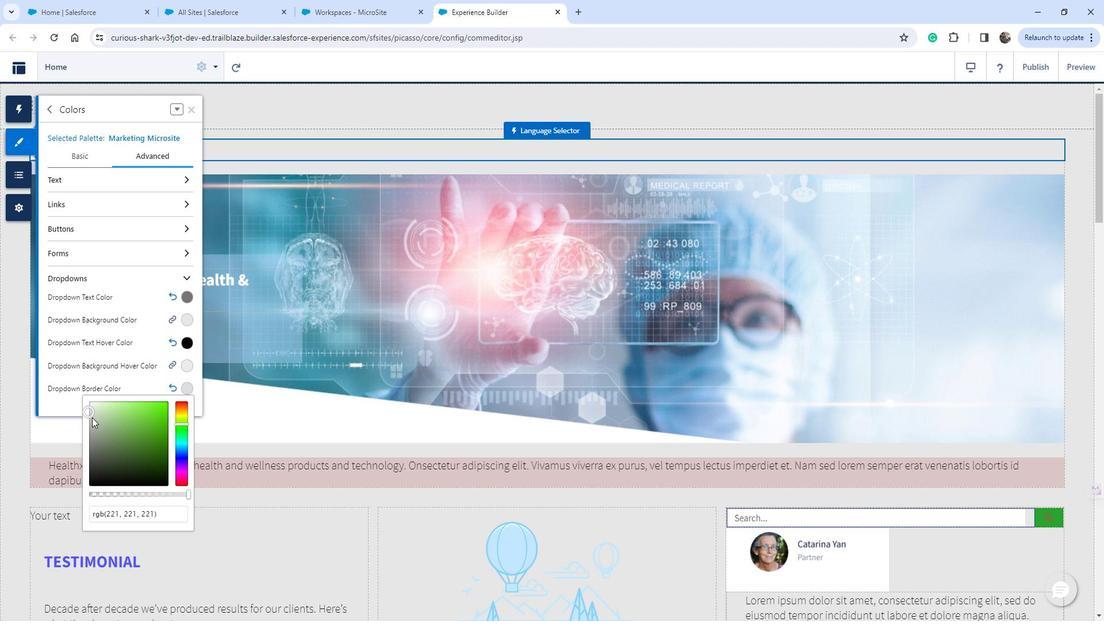 
Action: Mouse pressed left at (102, 412)
Screenshot: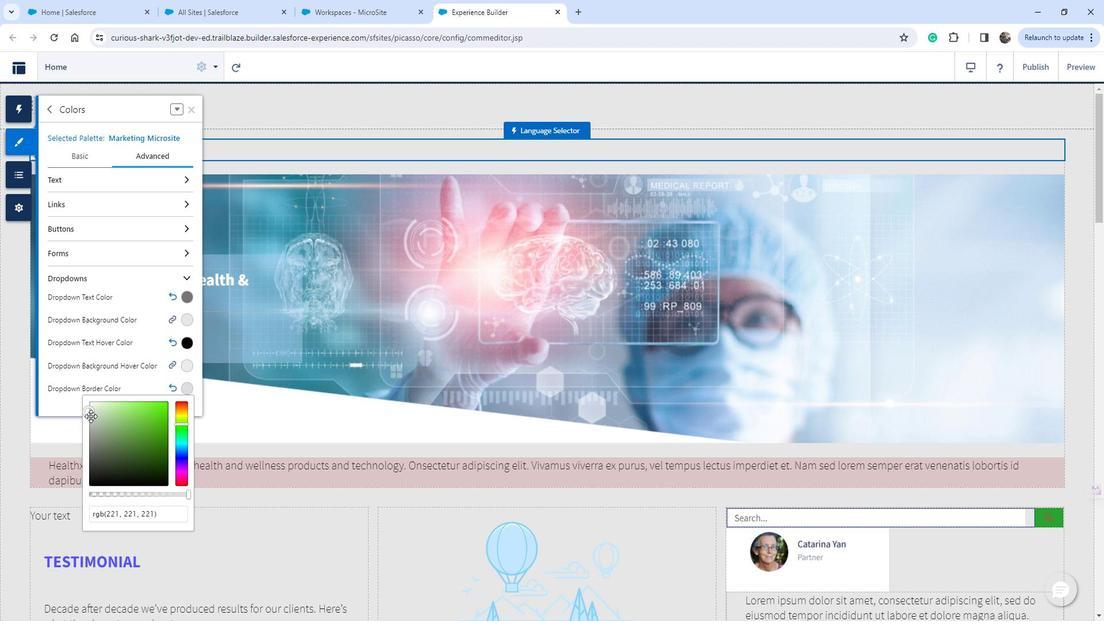 
Action: Mouse moved to (208, 373)
Screenshot: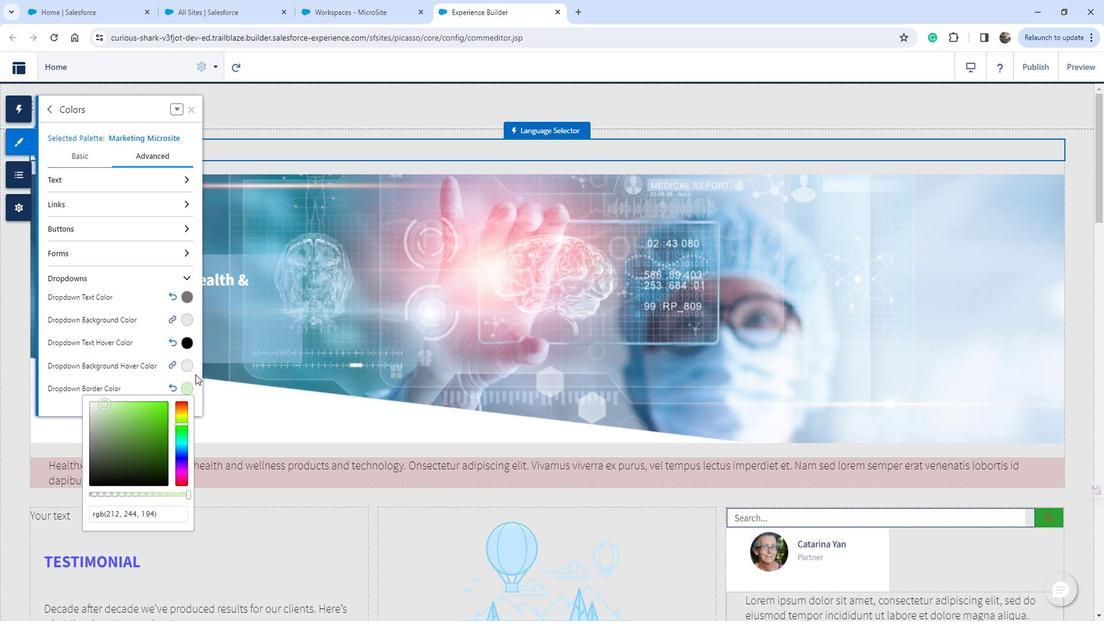 
Action: Mouse pressed left at (208, 373)
Screenshot: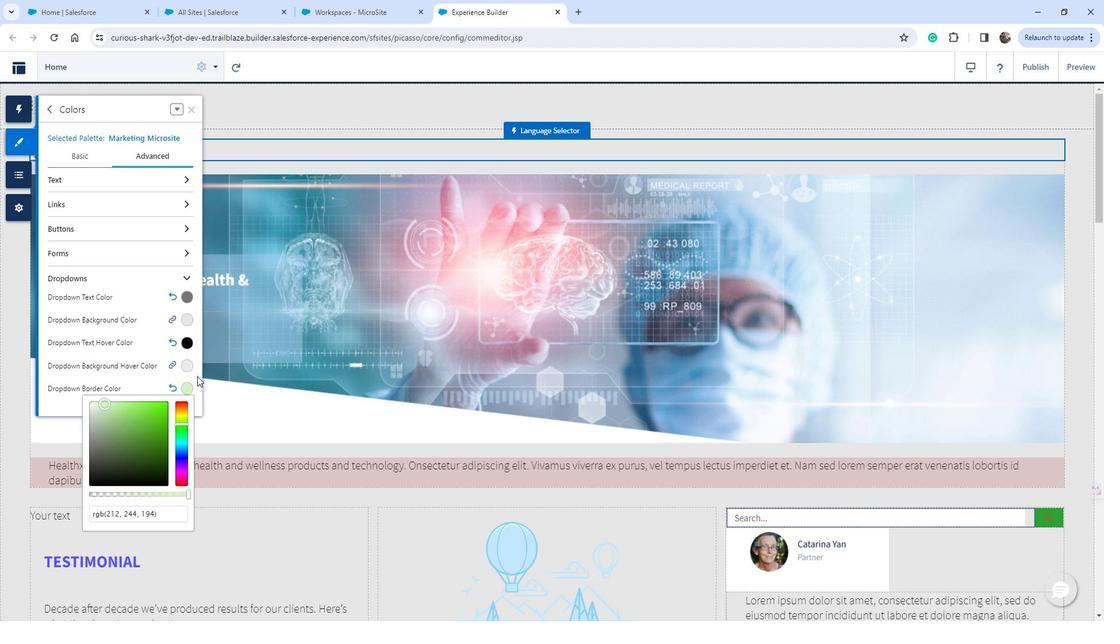 
Action: Mouse moved to (208, 373)
Screenshot: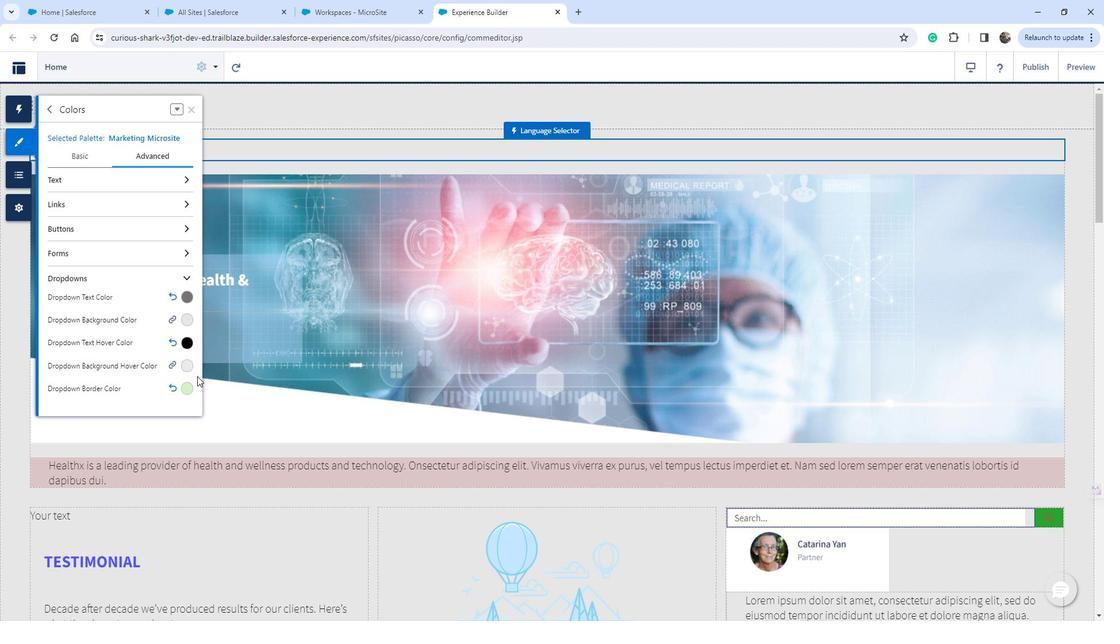 
